 Task: Put "Image B" in They-Face off with Action in Action Trailer
Action: Mouse moved to (206, 67)
Screenshot: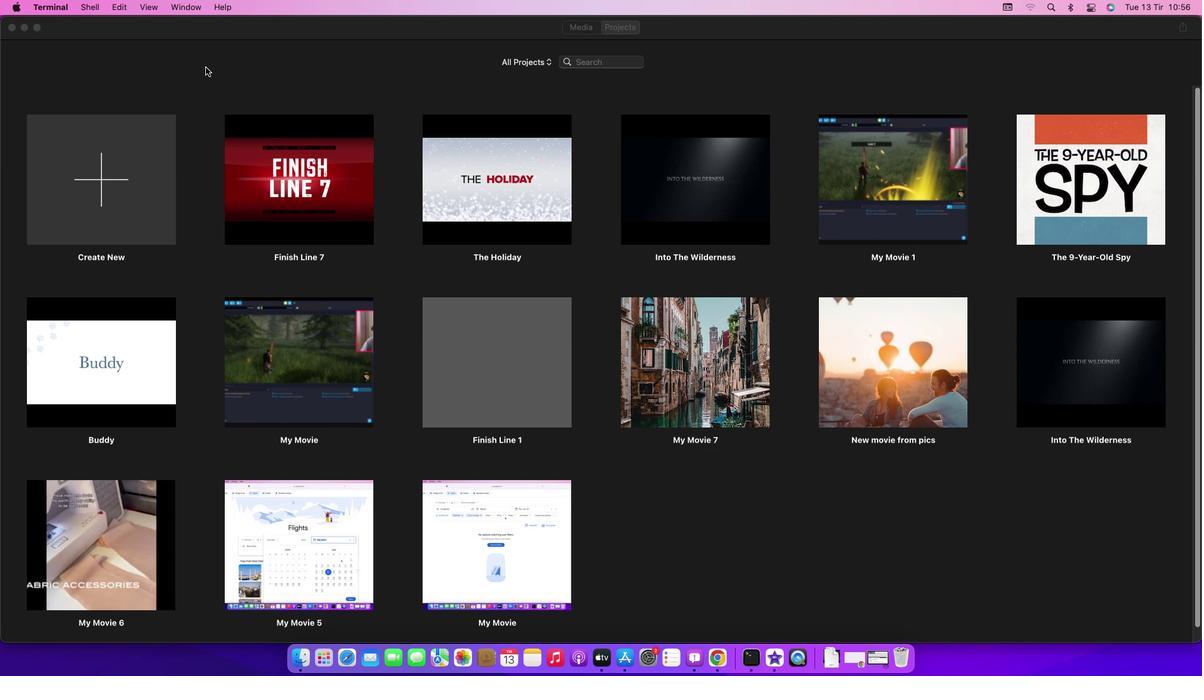 
Action: Mouse pressed left at (206, 67)
Screenshot: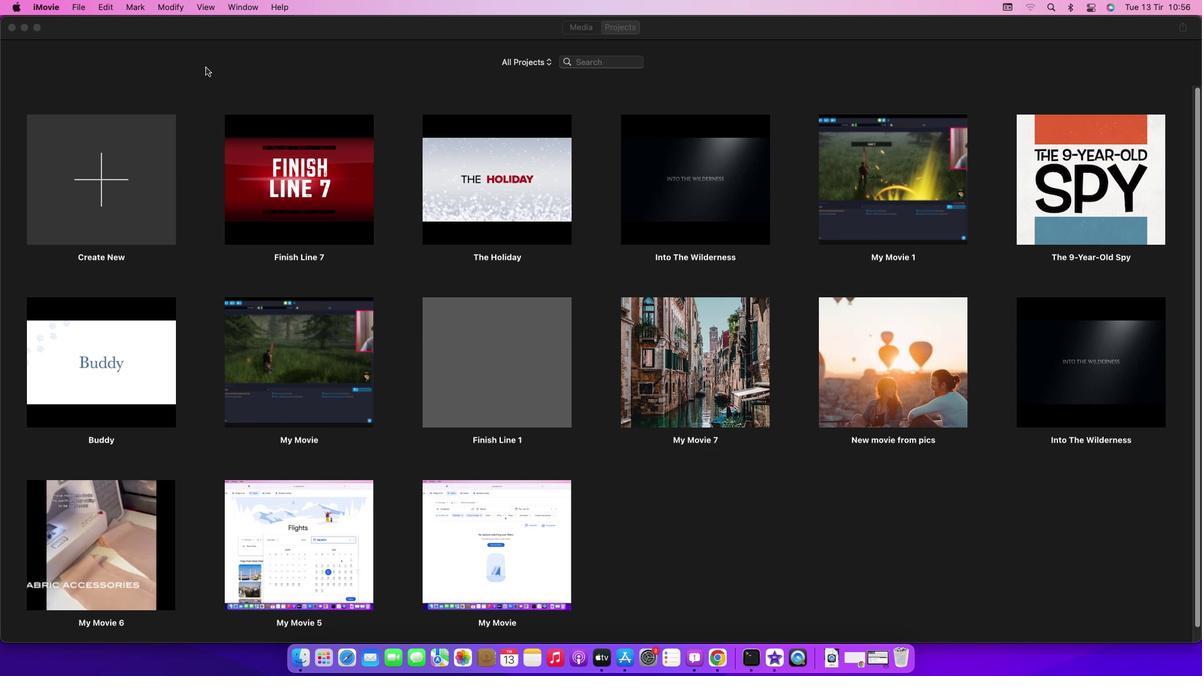 
Action: Mouse moved to (75, 10)
Screenshot: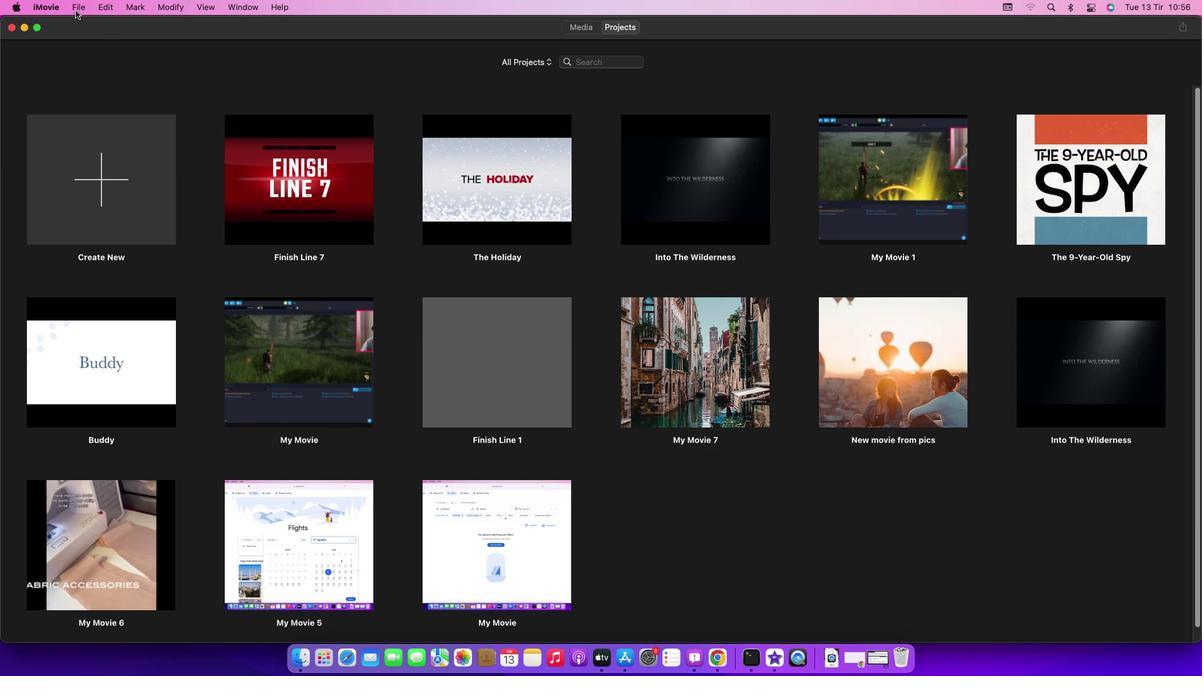 
Action: Mouse pressed left at (75, 10)
Screenshot: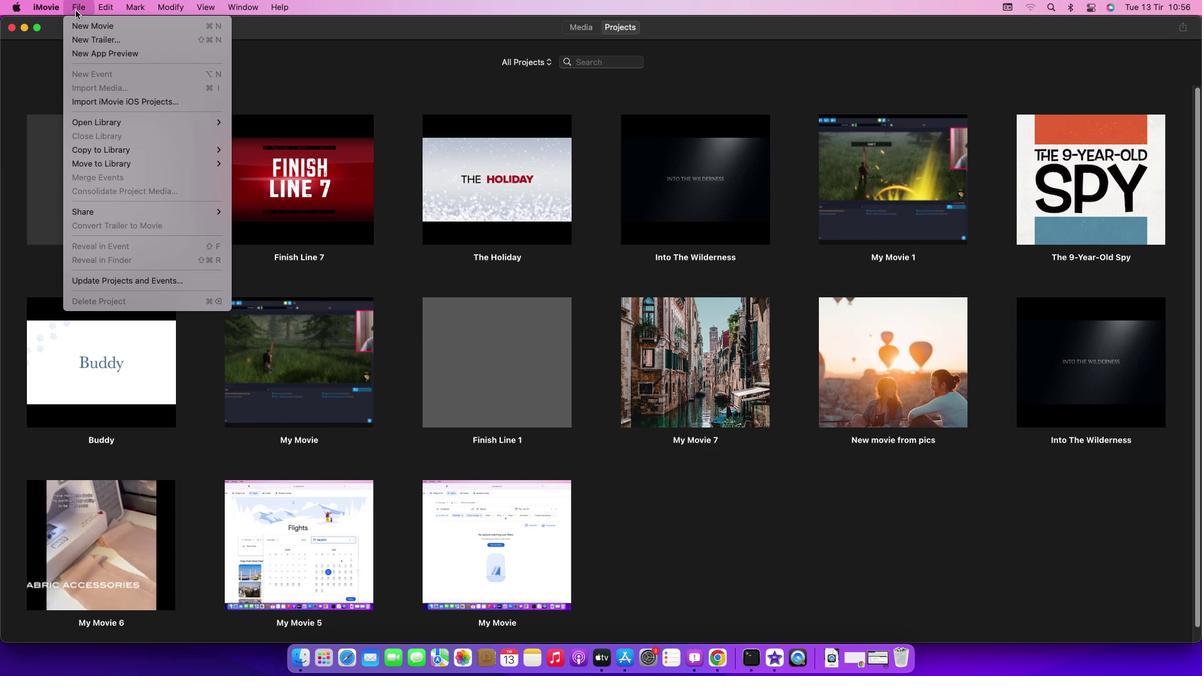 
Action: Mouse moved to (96, 37)
Screenshot: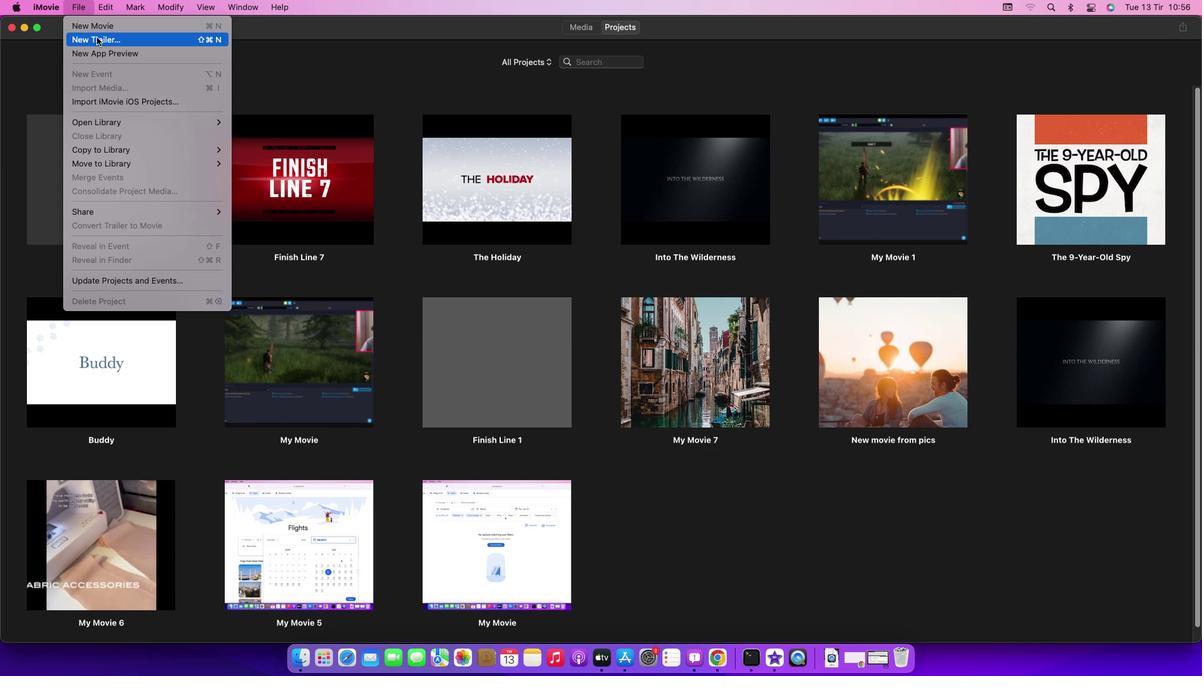 
Action: Mouse pressed left at (96, 37)
Screenshot: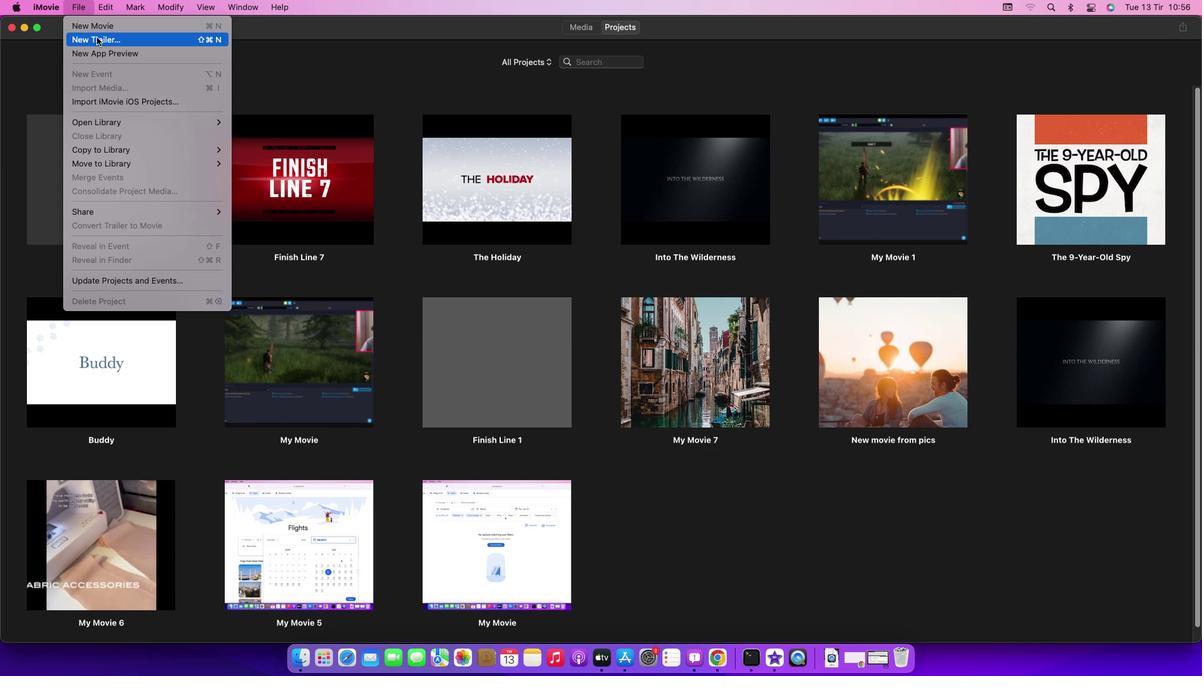 
Action: Mouse moved to (717, 353)
Screenshot: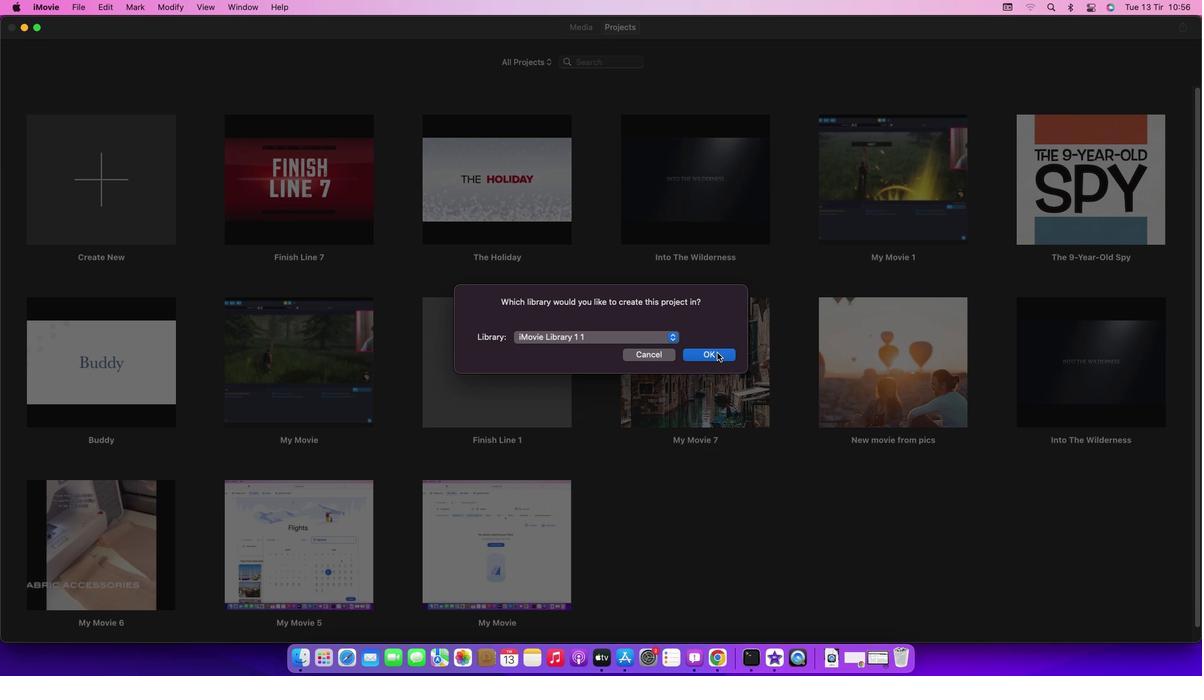 
Action: Mouse pressed left at (717, 353)
Screenshot: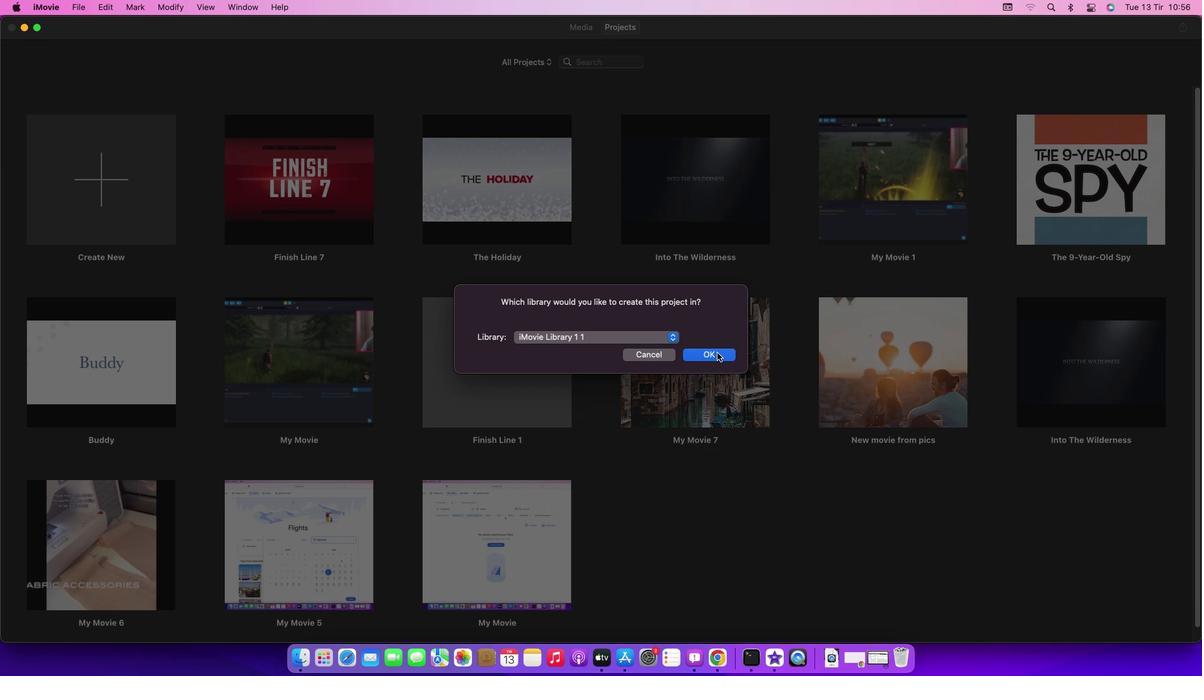 
Action: Mouse moved to (364, 254)
Screenshot: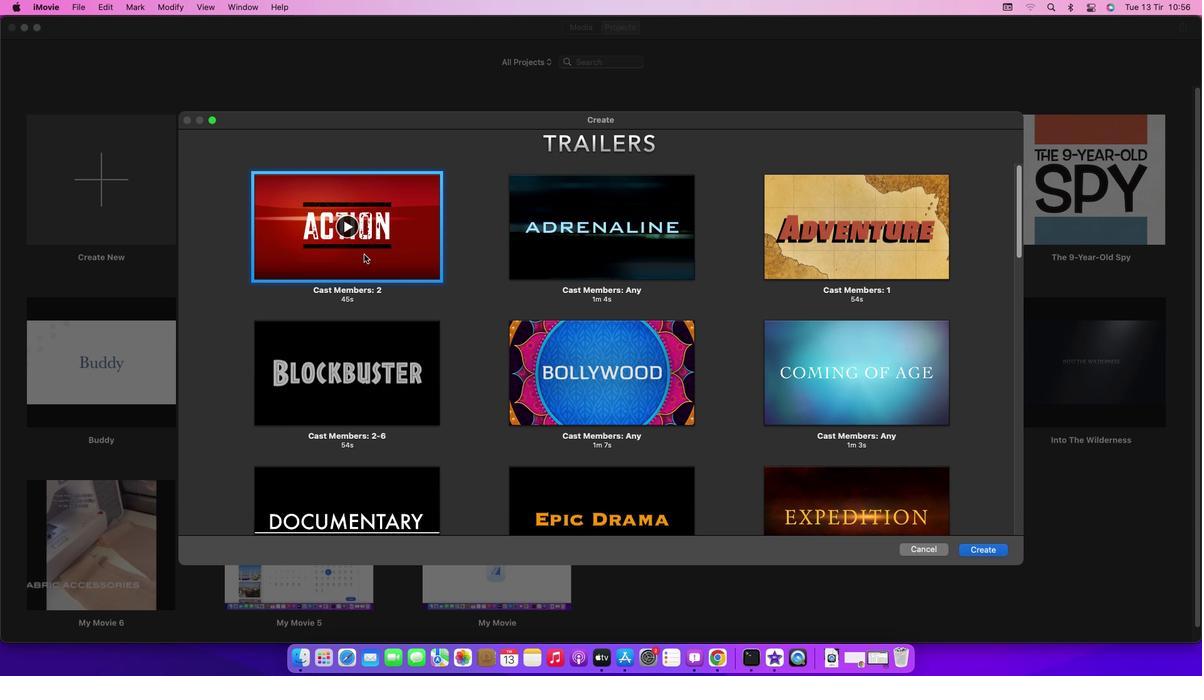 
Action: Mouse pressed left at (364, 254)
Screenshot: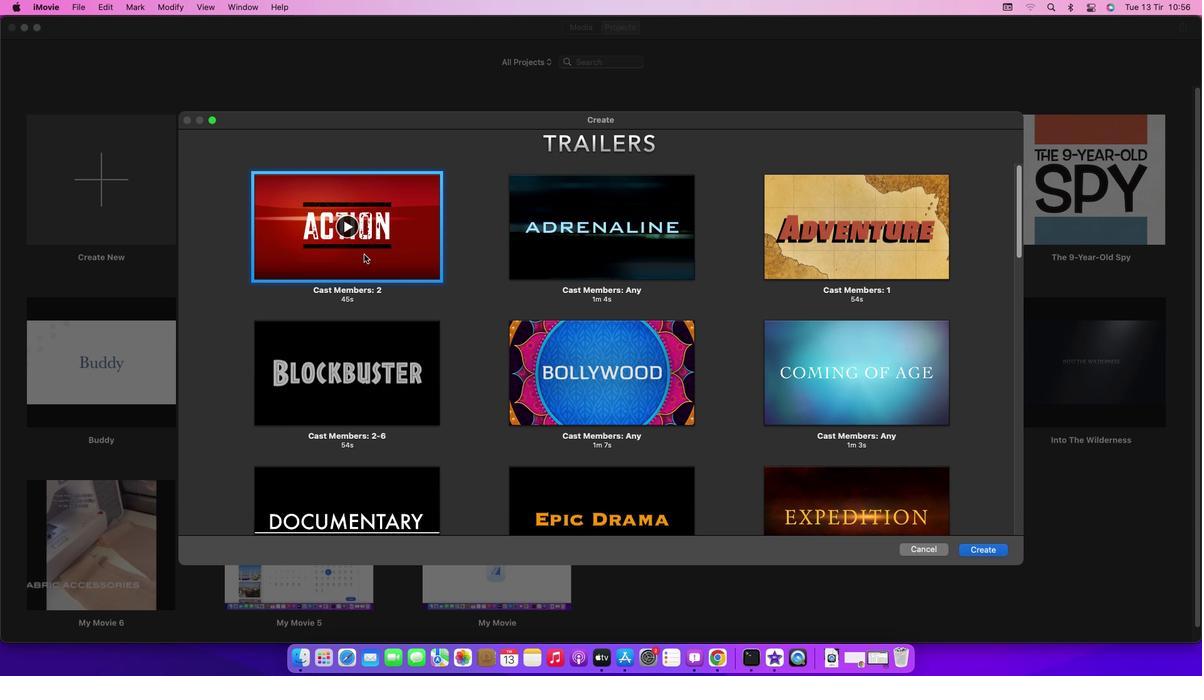
Action: Mouse moved to (1001, 555)
Screenshot: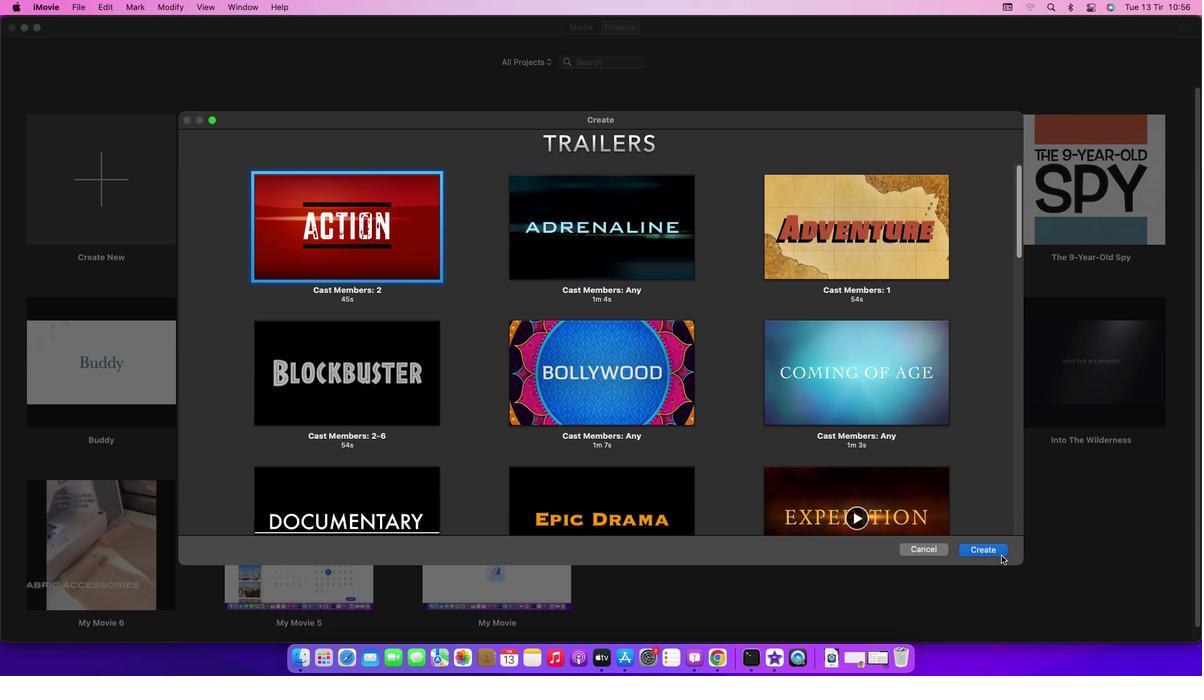 
Action: Mouse pressed left at (1001, 555)
Screenshot: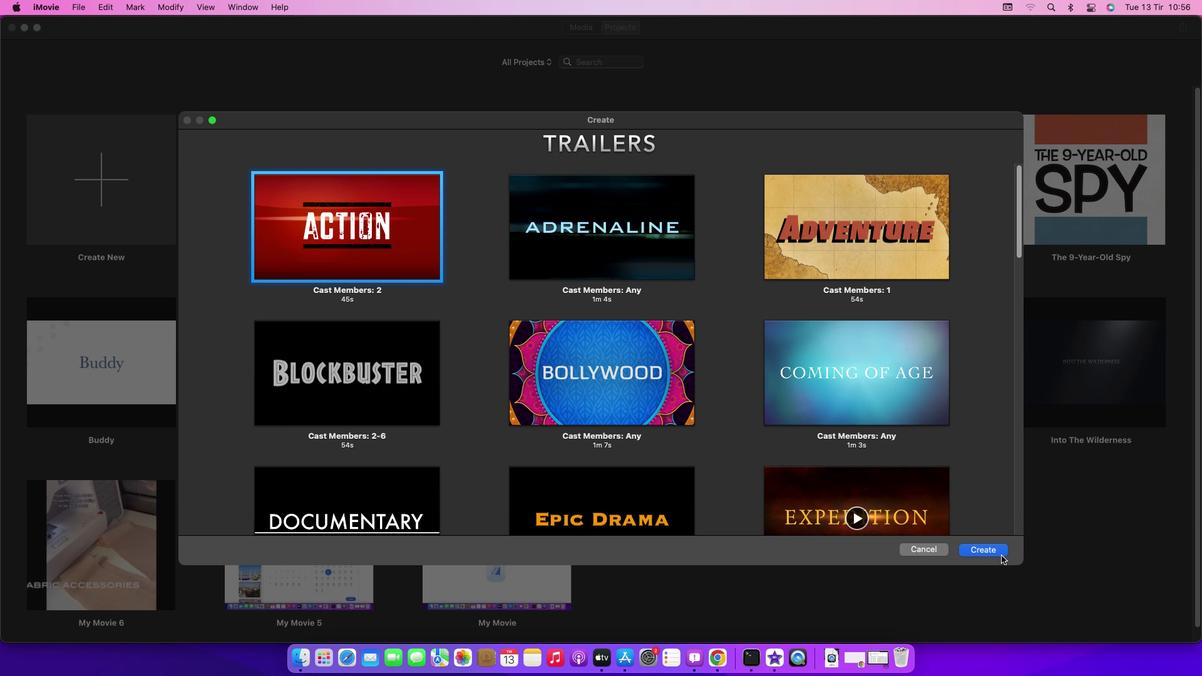 
Action: Mouse moved to (569, 371)
Screenshot: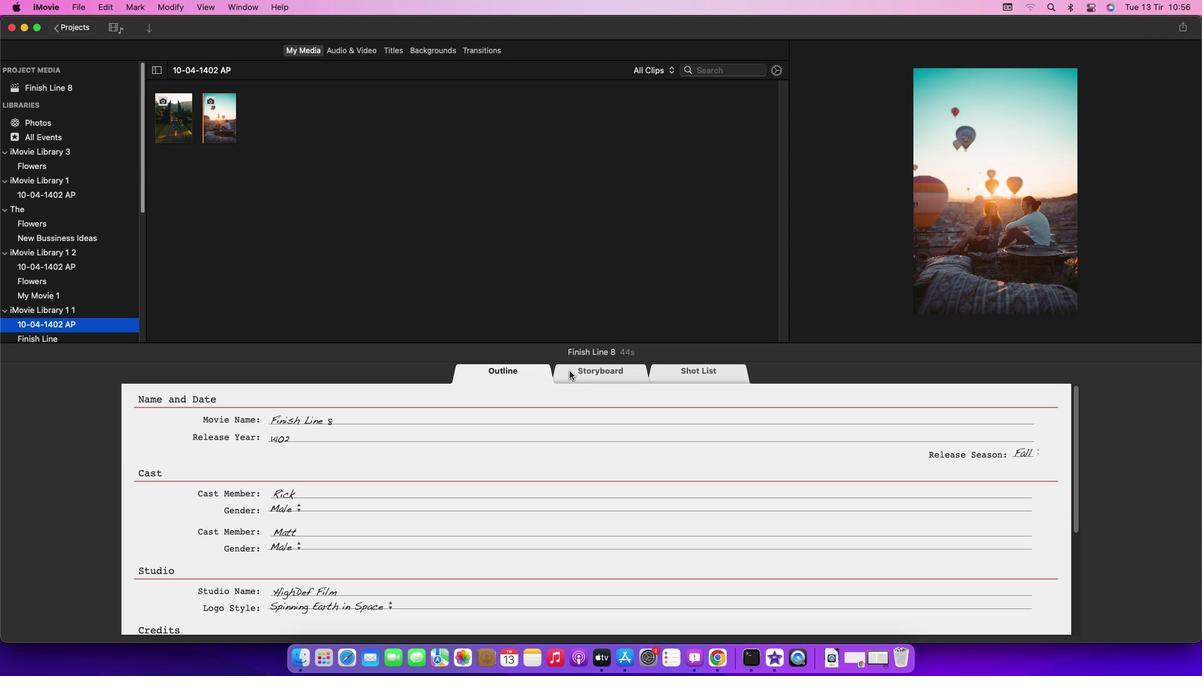 
Action: Mouse pressed left at (569, 371)
Screenshot: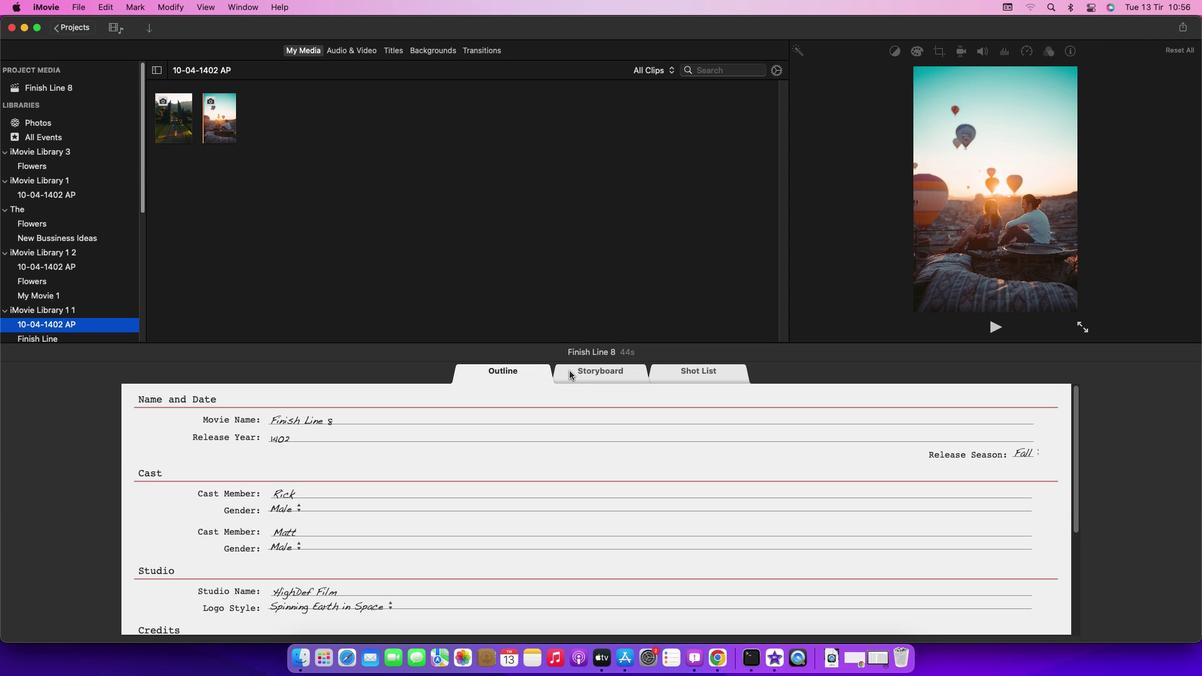 
Action: Mouse moved to (455, 483)
Screenshot: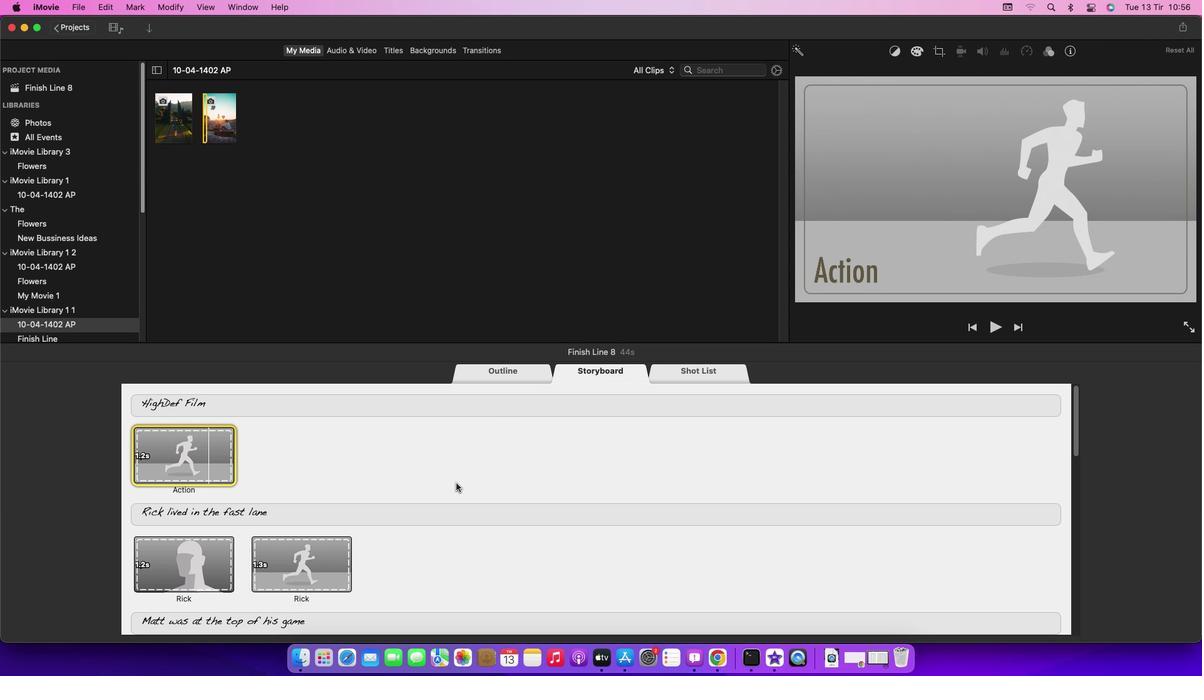 
Action: Mouse scrolled (455, 483) with delta (0, 0)
Screenshot: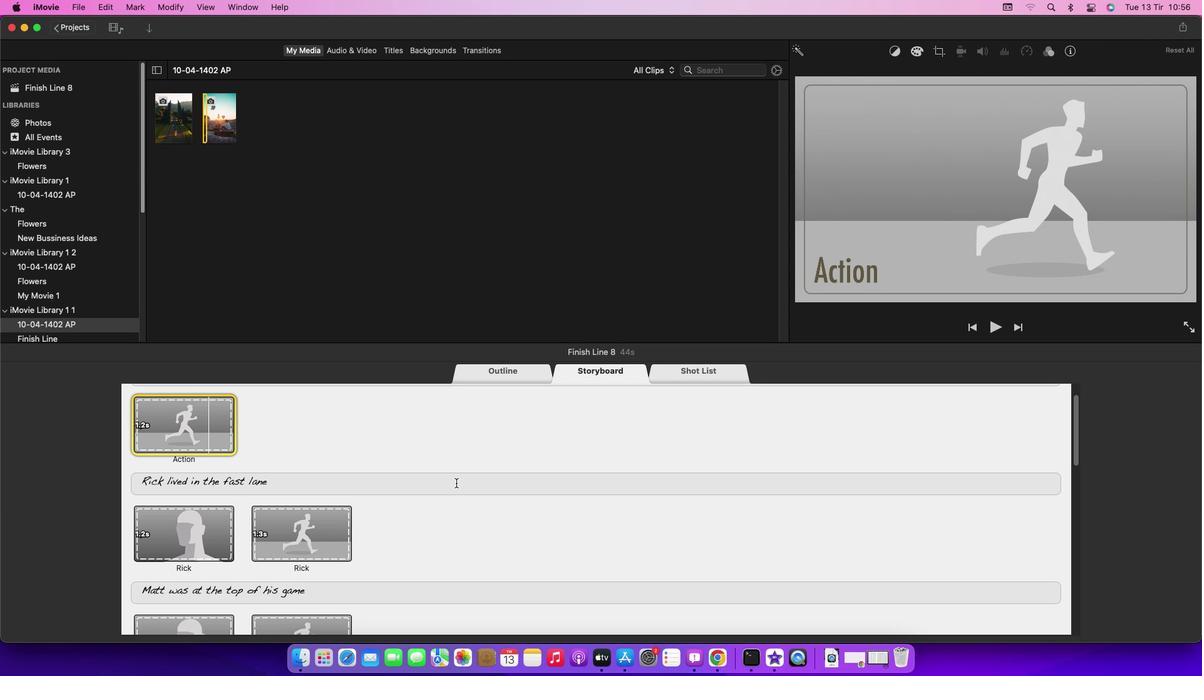 
Action: Mouse scrolled (455, 483) with delta (0, 0)
Screenshot: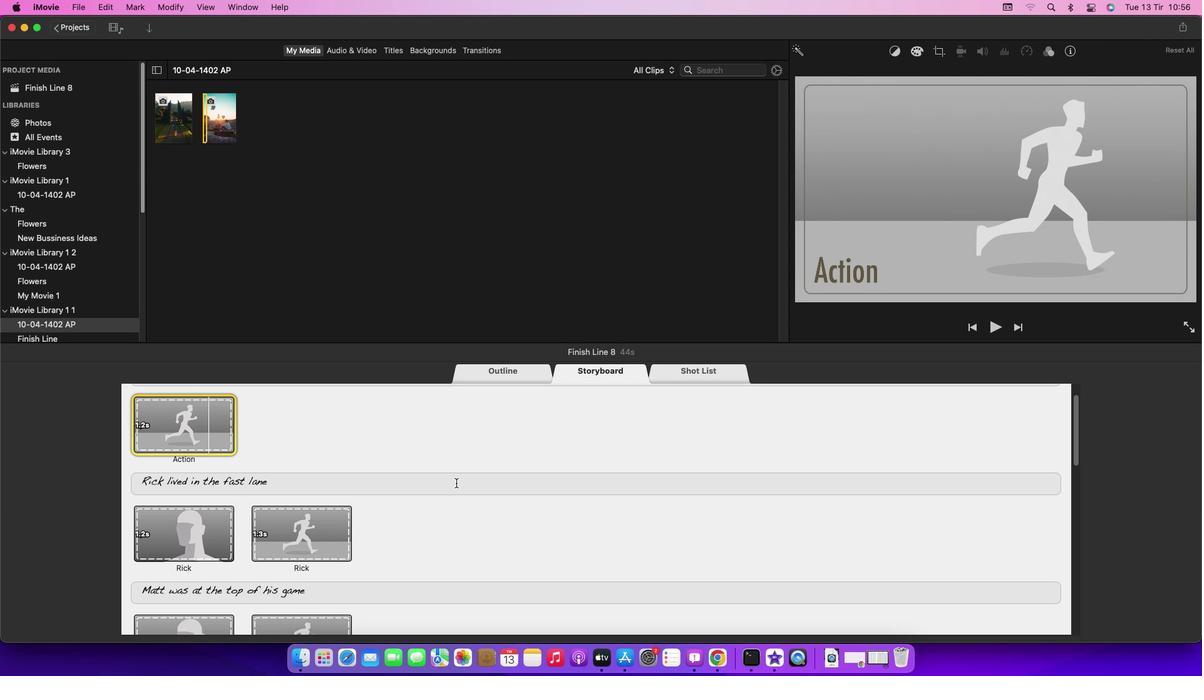 
Action: Mouse scrolled (455, 483) with delta (0, -1)
Screenshot: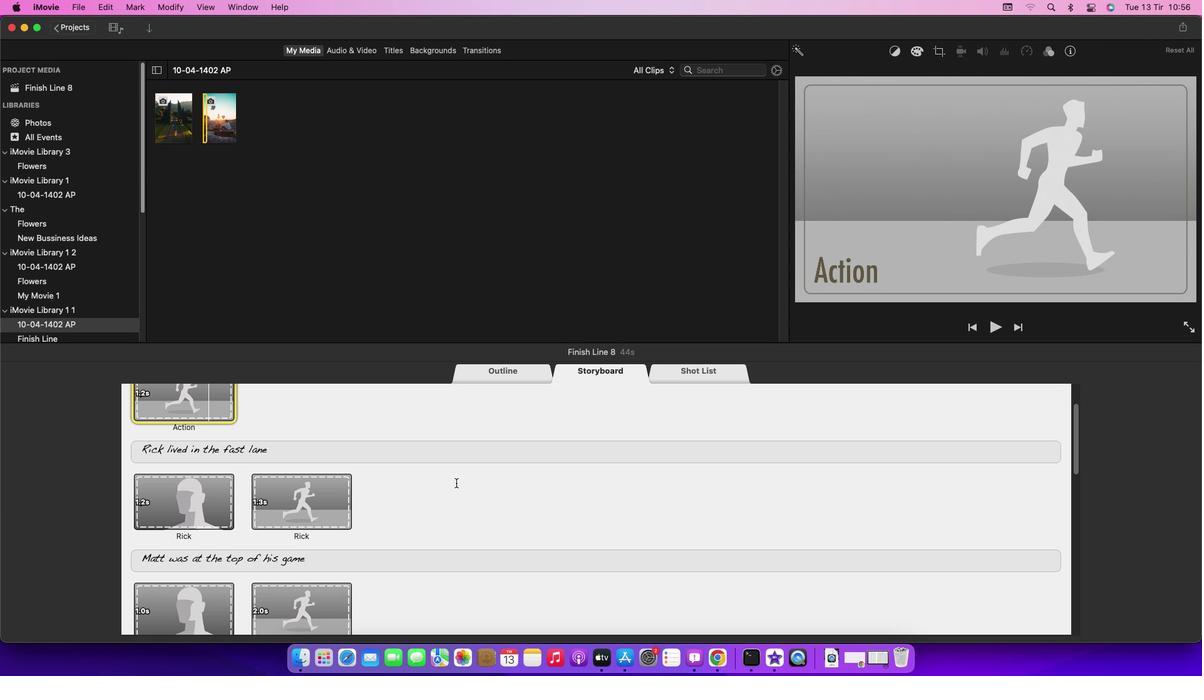 
Action: Mouse scrolled (455, 483) with delta (0, -3)
Screenshot: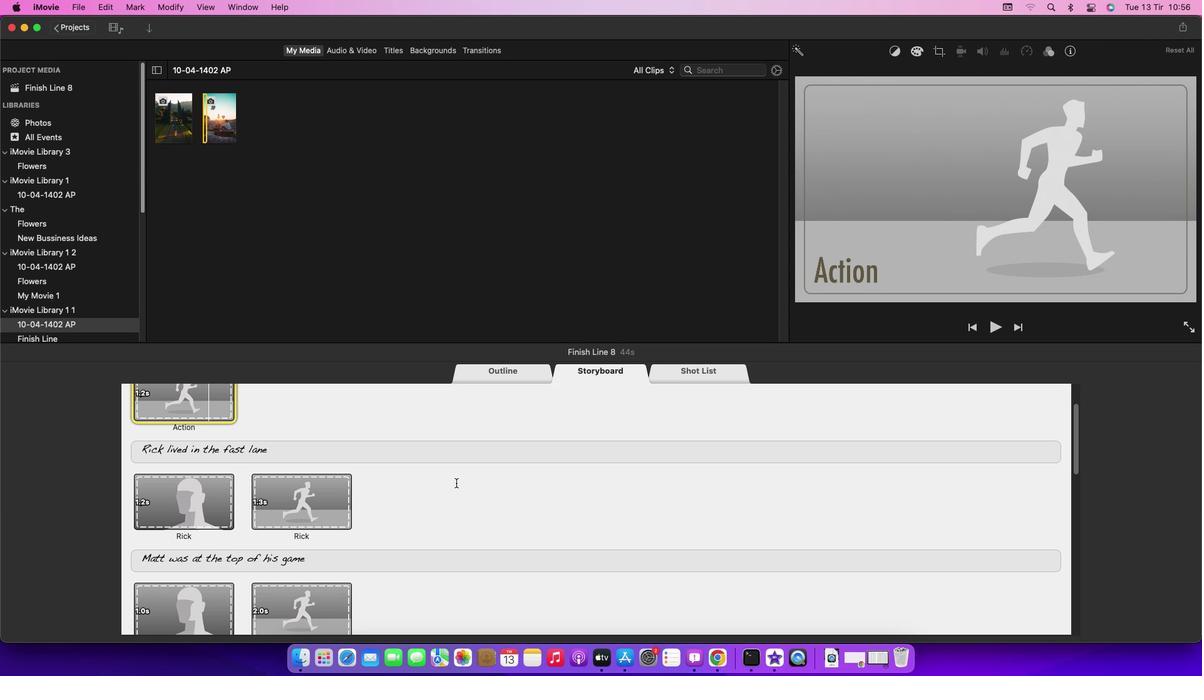 
Action: Mouse scrolled (455, 483) with delta (0, 0)
Screenshot: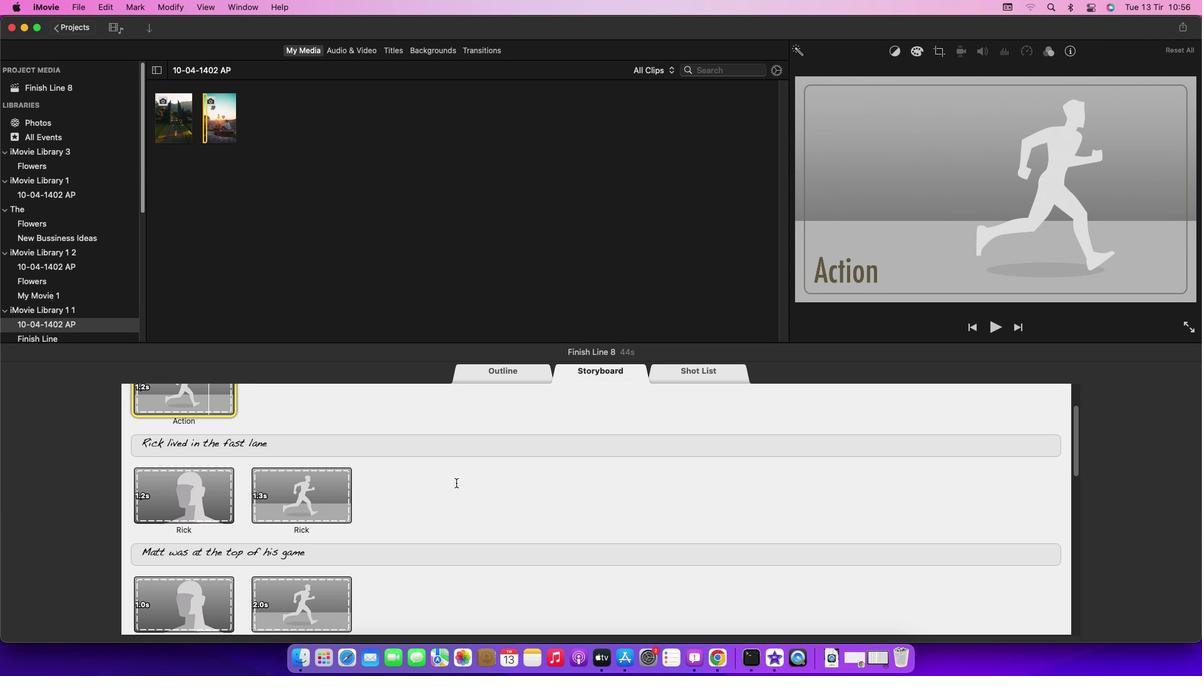 
Action: Mouse scrolled (455, 483) with delta (0, 0)
Screenshot: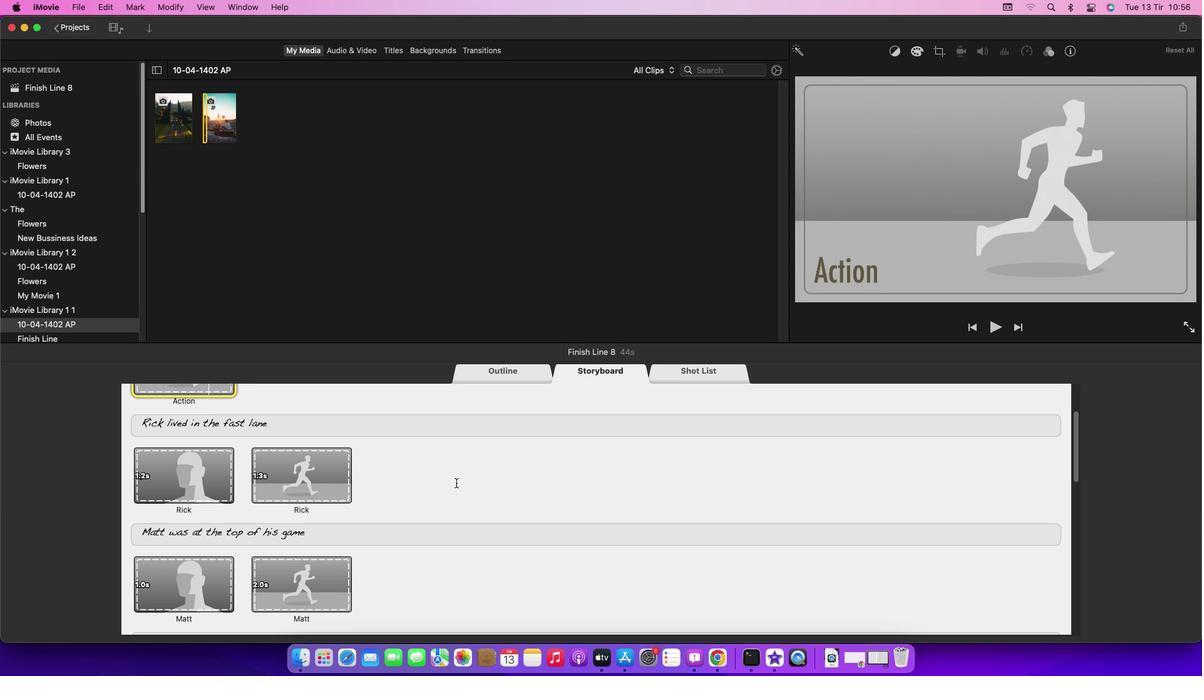
Action: Mouse scrolled (455, 483) with delta (0, -1)
Screenshot: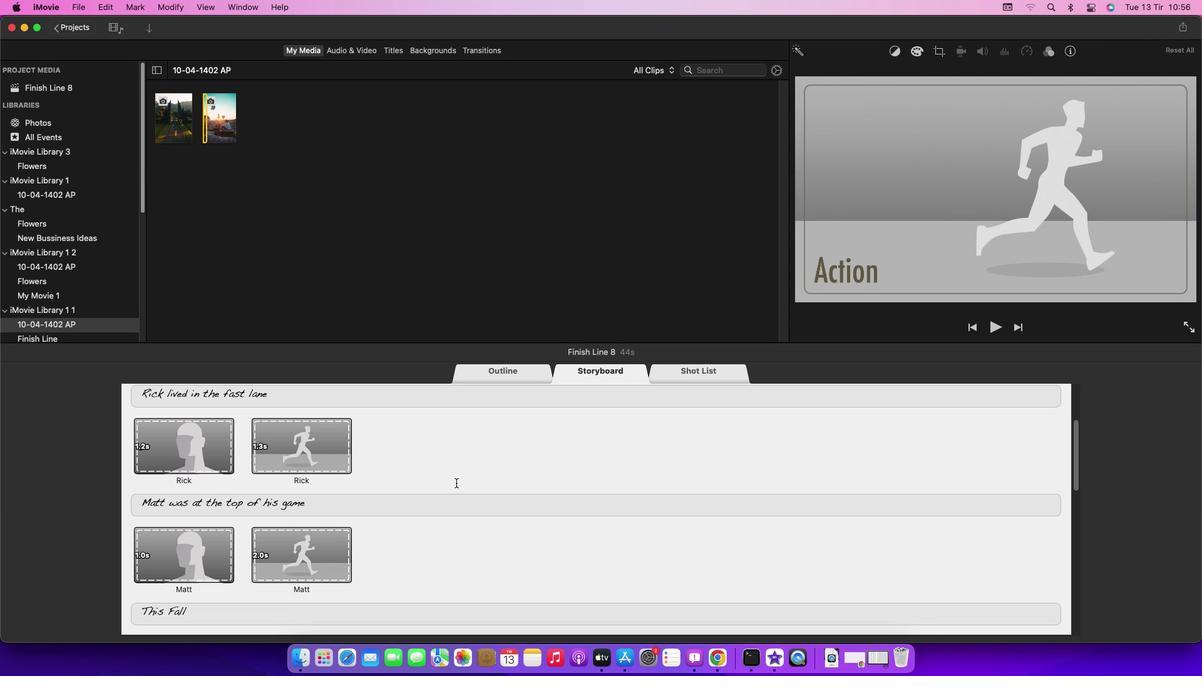 
Action: Mouse scrolled (455, 483) with delta (0, -2)
Screenshot: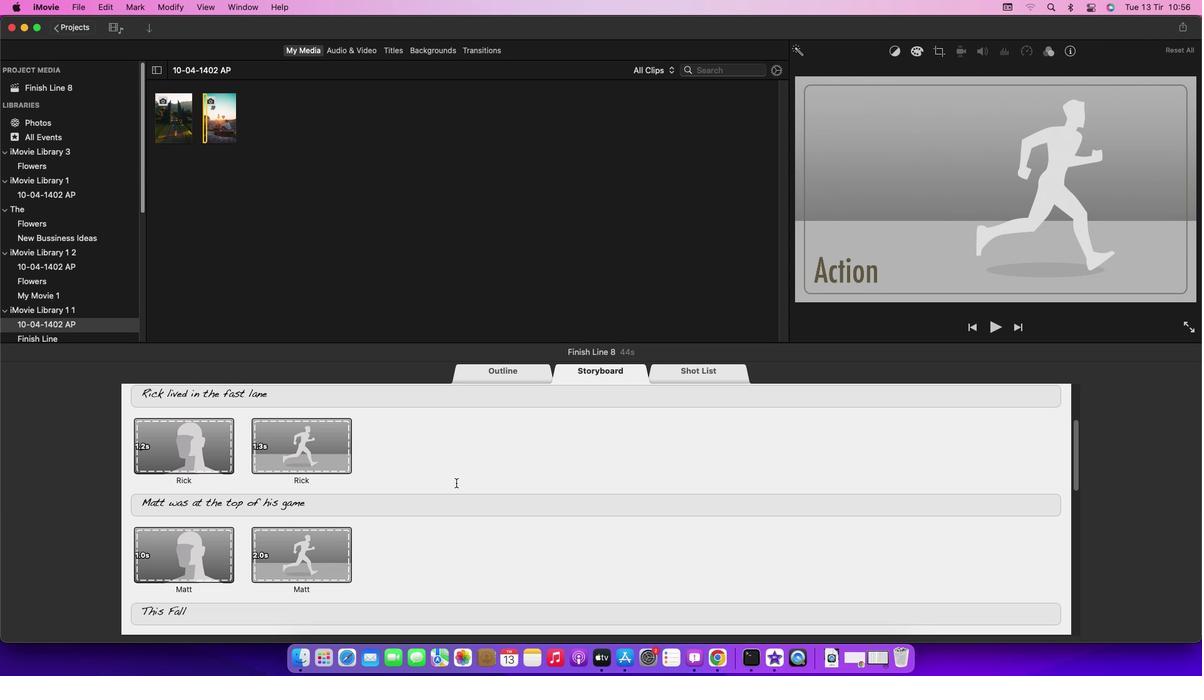 
Action: Mouse scrolled (455, 483) with delta (0, 0)
Screenshot: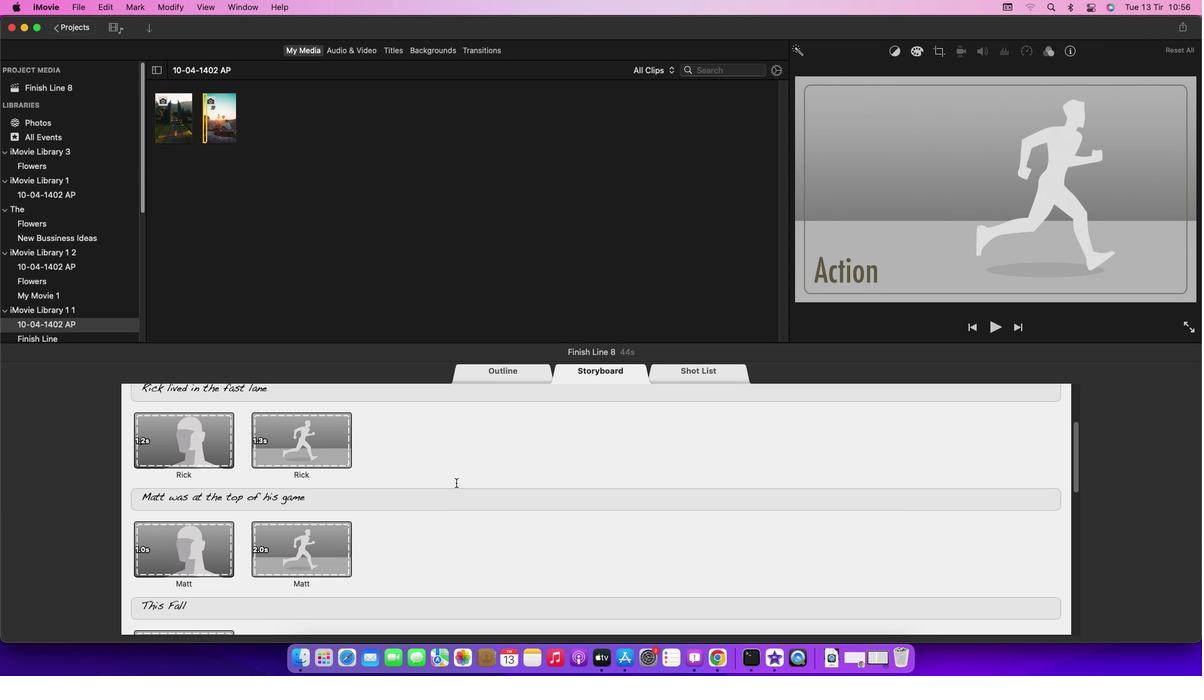 
Action: Mouse scrolled (455, 483) with delta (0, 0)
Screenshot: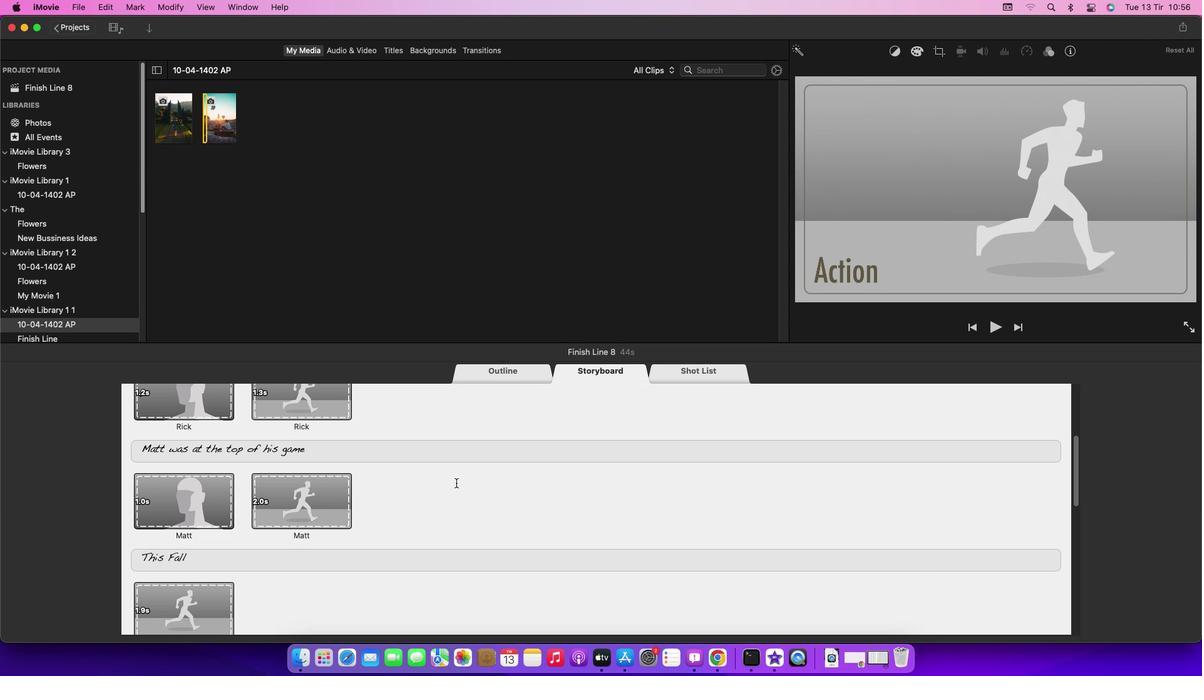 
Action: Mouse scrolled (455, 483) with delta (0, -1)
Screenshot: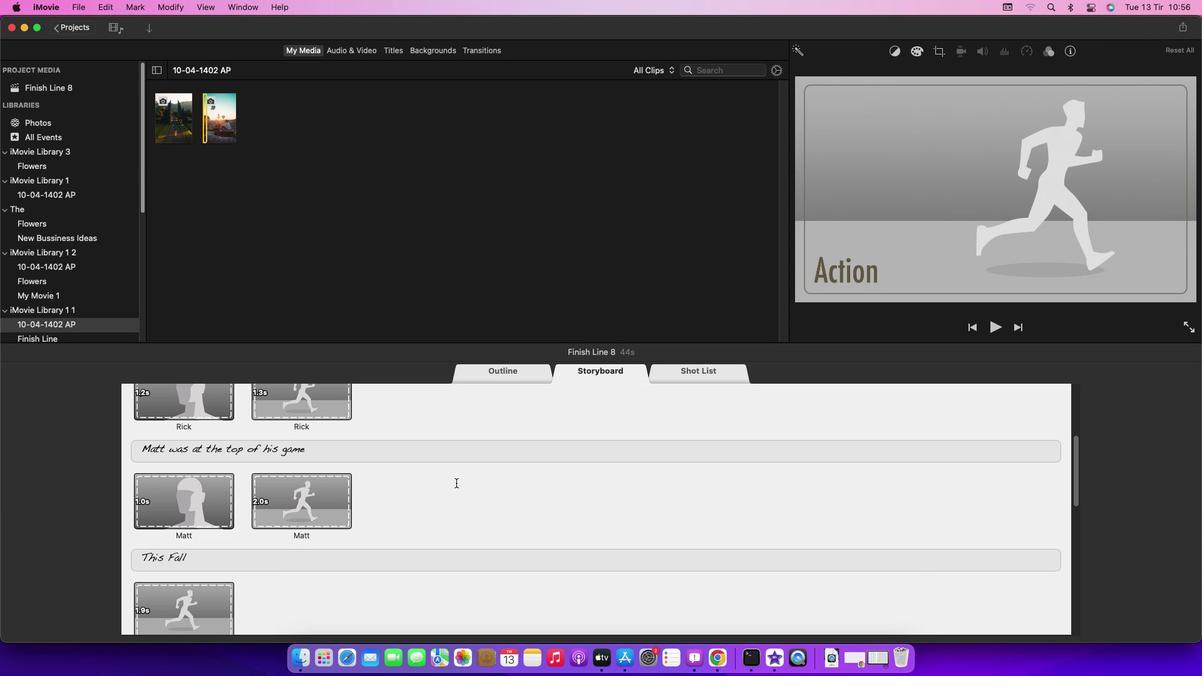 
Action: Mouse scrolled (455, 483) with delta (0, -2)
Screenshot: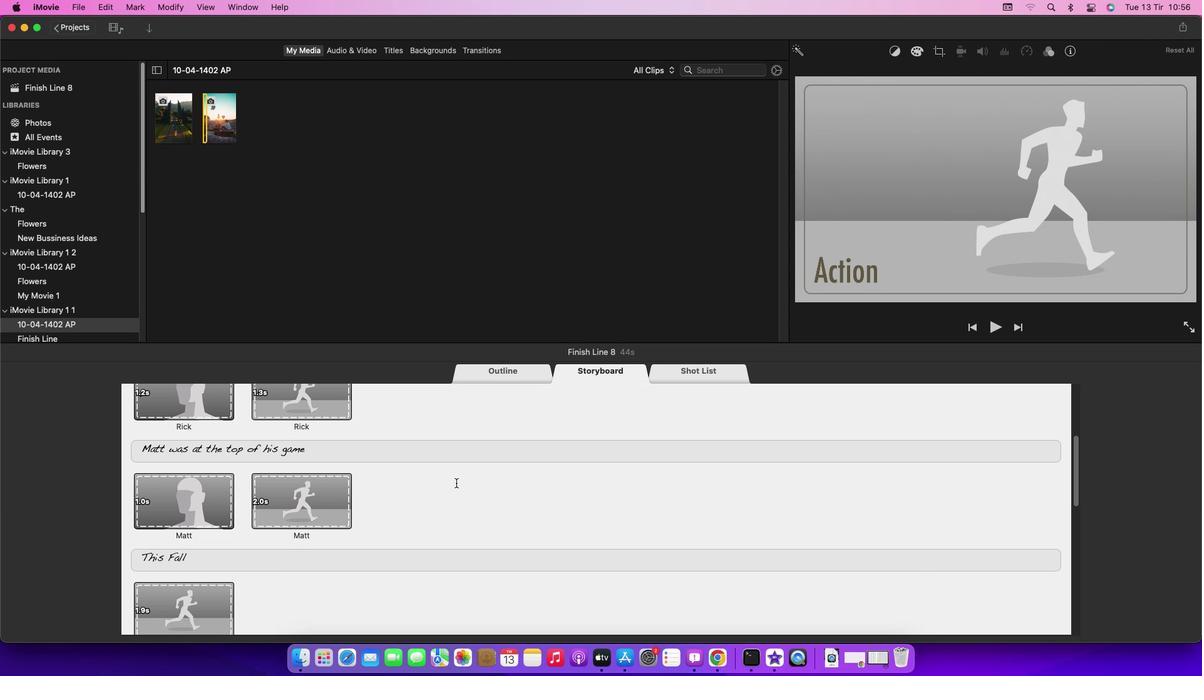 
Action: Mouse scrolled (455, 483) with delta (0, 0)
Screenshot: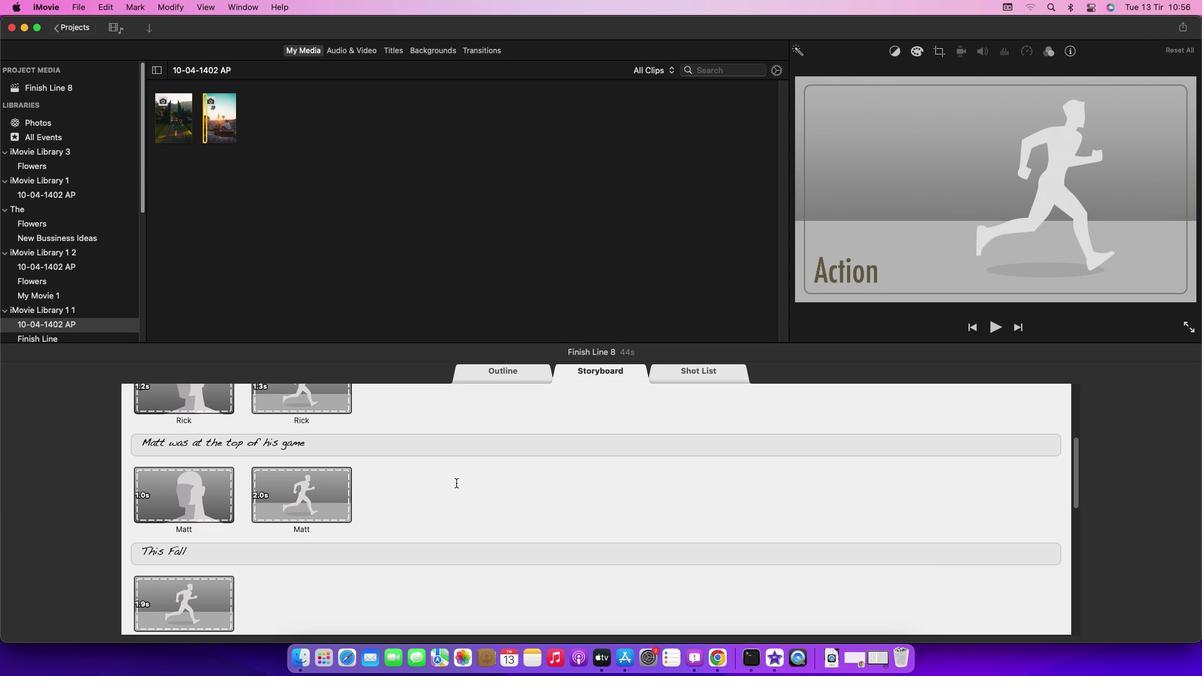 
Action: Mouse scrolled (455, 483) with delta (0, 0)
Screenshot: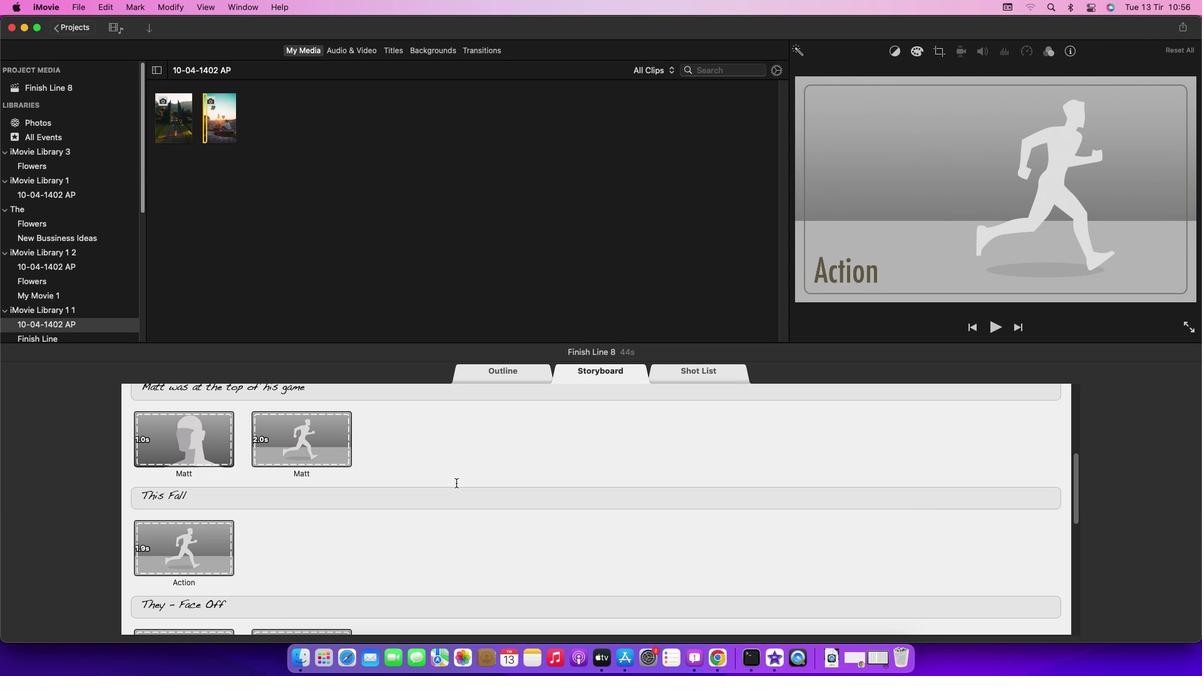 
Action: Mouse scrolled (455, 483) with delta (0, -1)
Screenshot: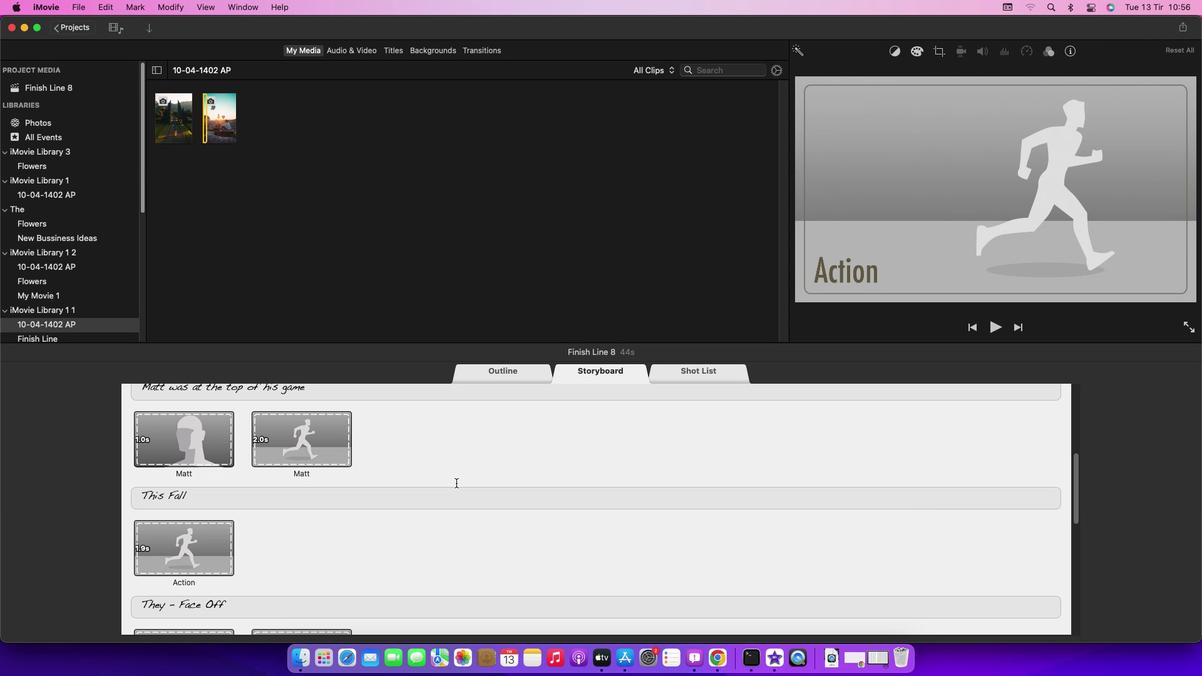
Action: Mouse scrolled (455, 483) with delta (0, -3)
Screenshot: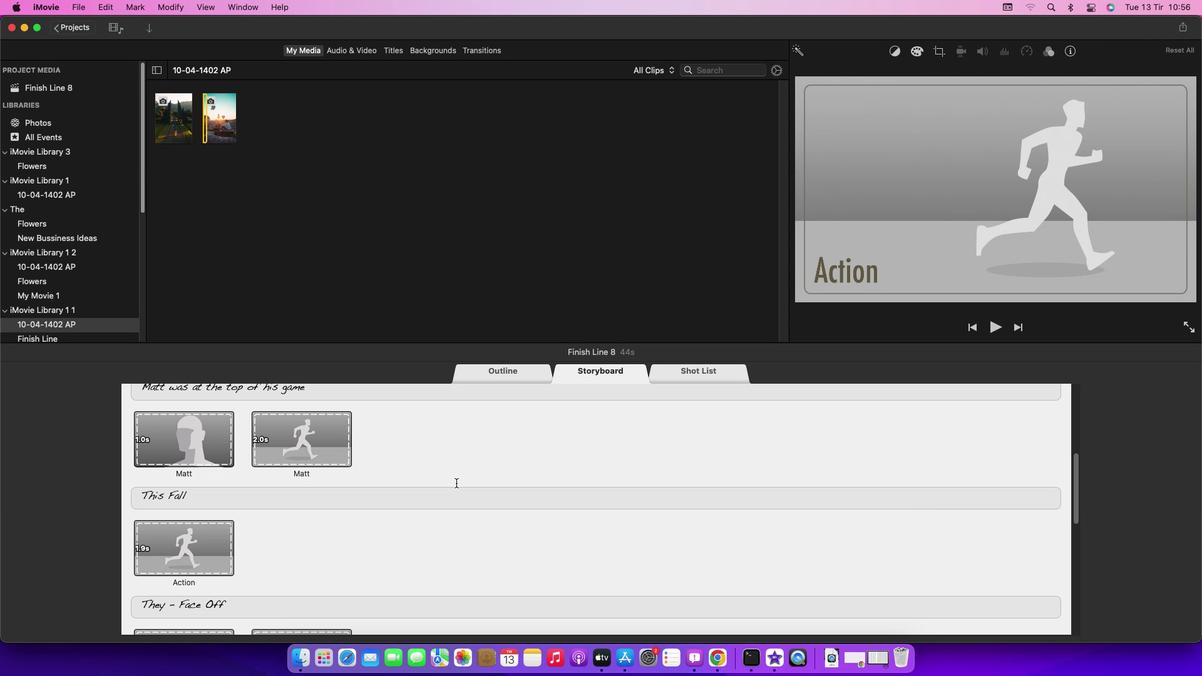
Action: Mouse scrolled (455, 483) with delta (0, 0)
Screenshot: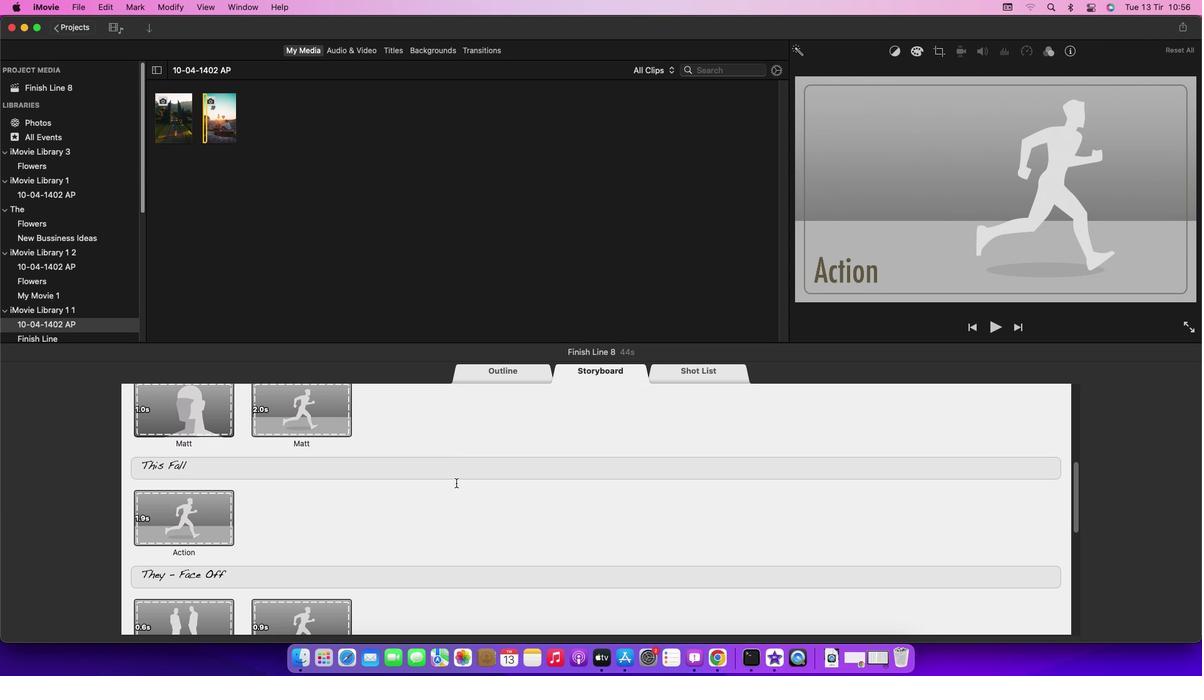 
Action: Mouse scrolled (455, 483) with delta (0, 0)
Screenshot: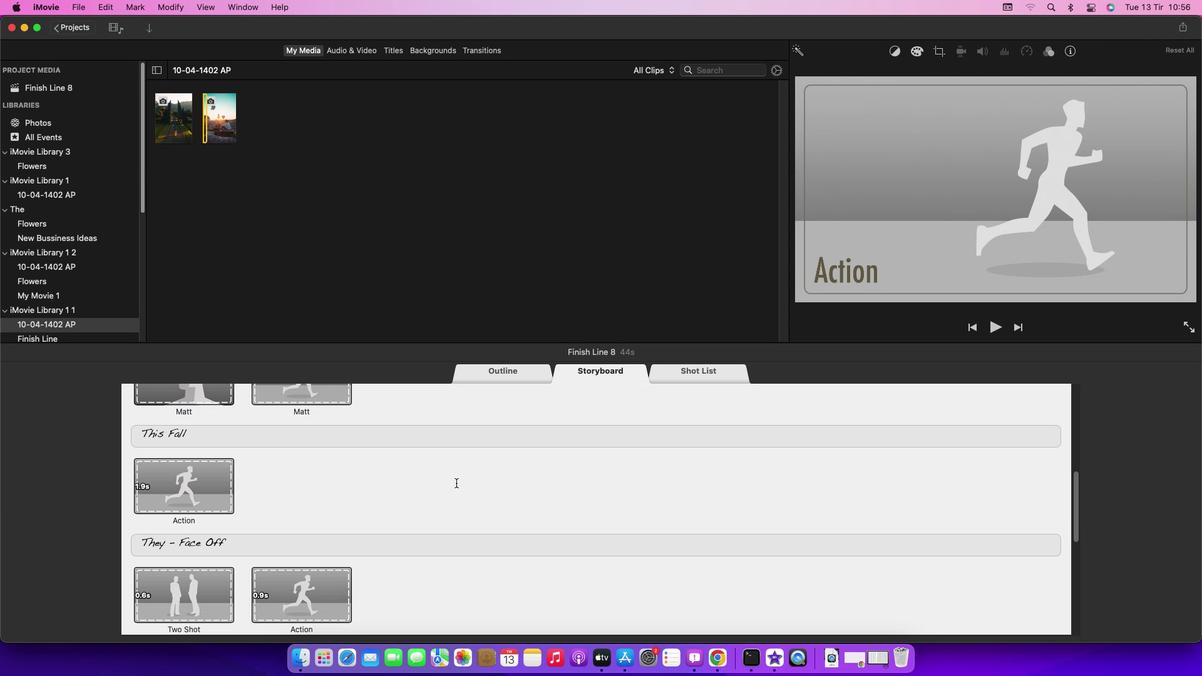 
Action: Mouse scrolled (455, 483) with delta (0, -1)
Screenshot: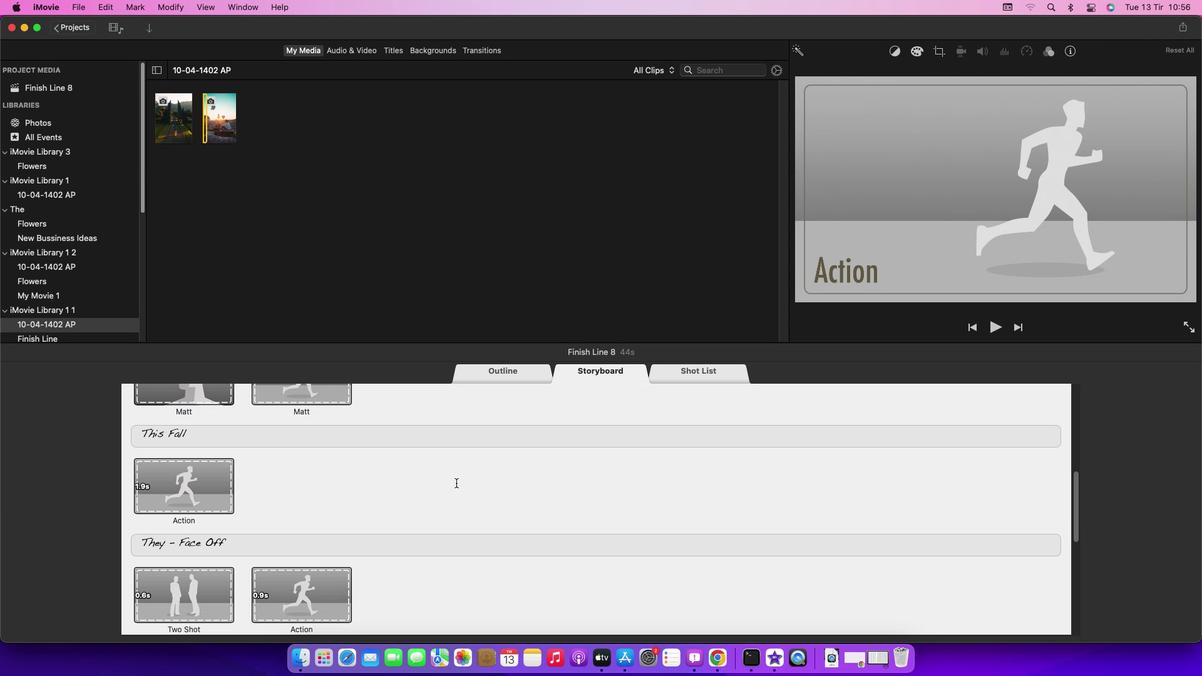 
Action: Mouse scrolled (455, 483) with delta (0, -3)
Screenshot: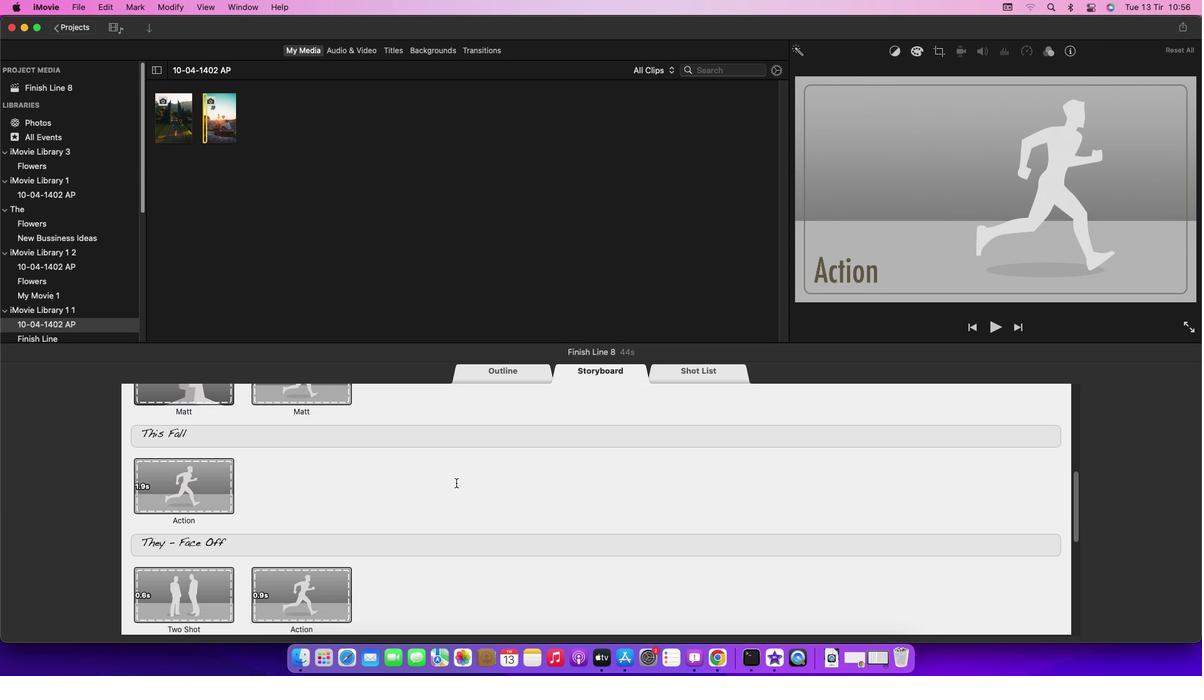 
Action: Mouse scrolled (455, 483) with delta (0, 0)
Screenshot: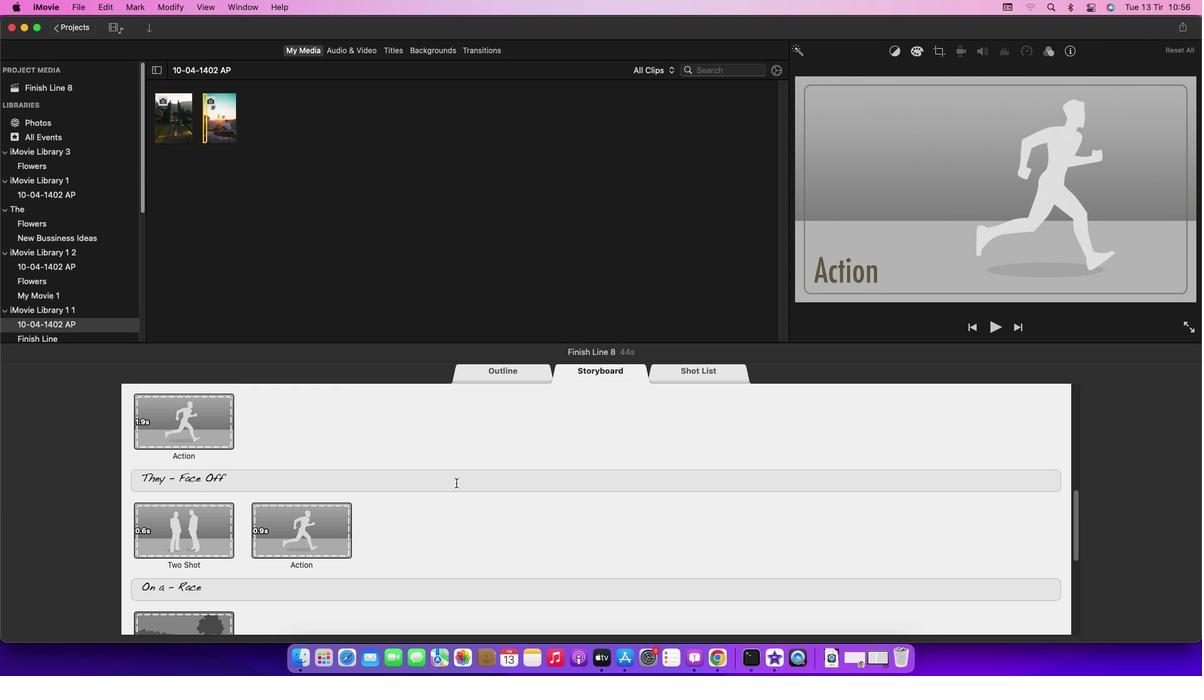 
Action: Mouse scrolled (455, 483) with delta (0, 0)
Screenshot: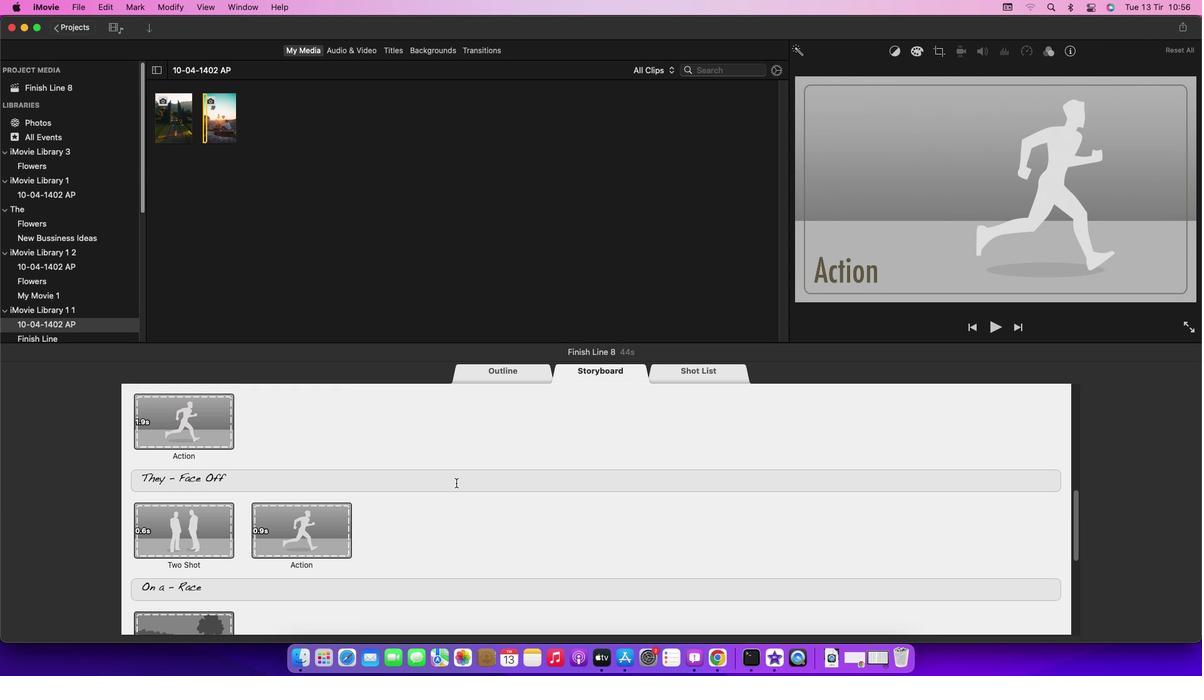 
Action: Mouse scrolled (455, 483) with delta (0, -1)
Screenshot: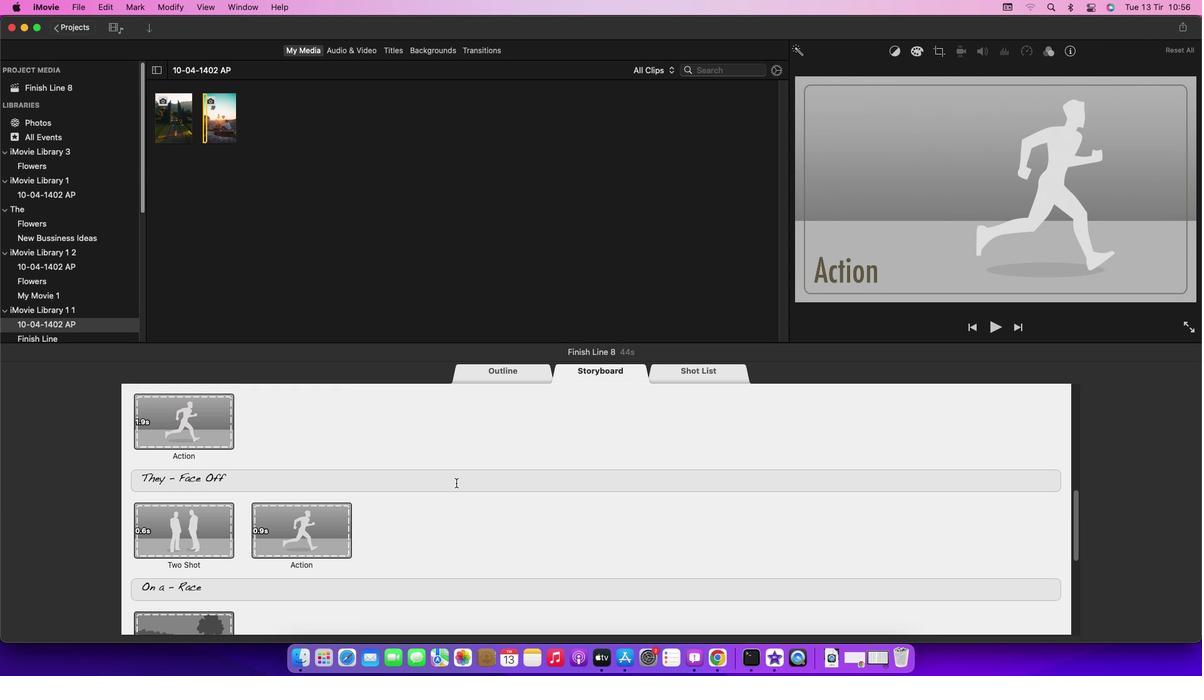 
Action: Mouse scrolled (455, 483) with delta (0, -3)
Screenshot: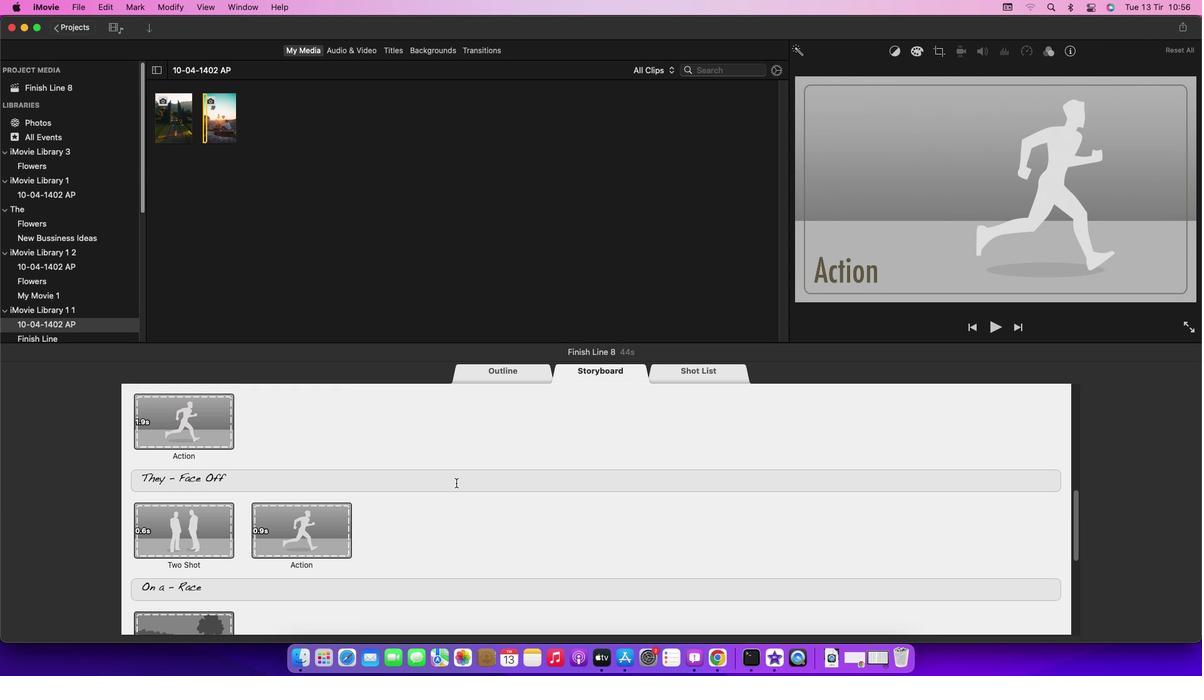 
Action: Mouse scrolled (455, 483) with delta (0, -3)
Screenshot: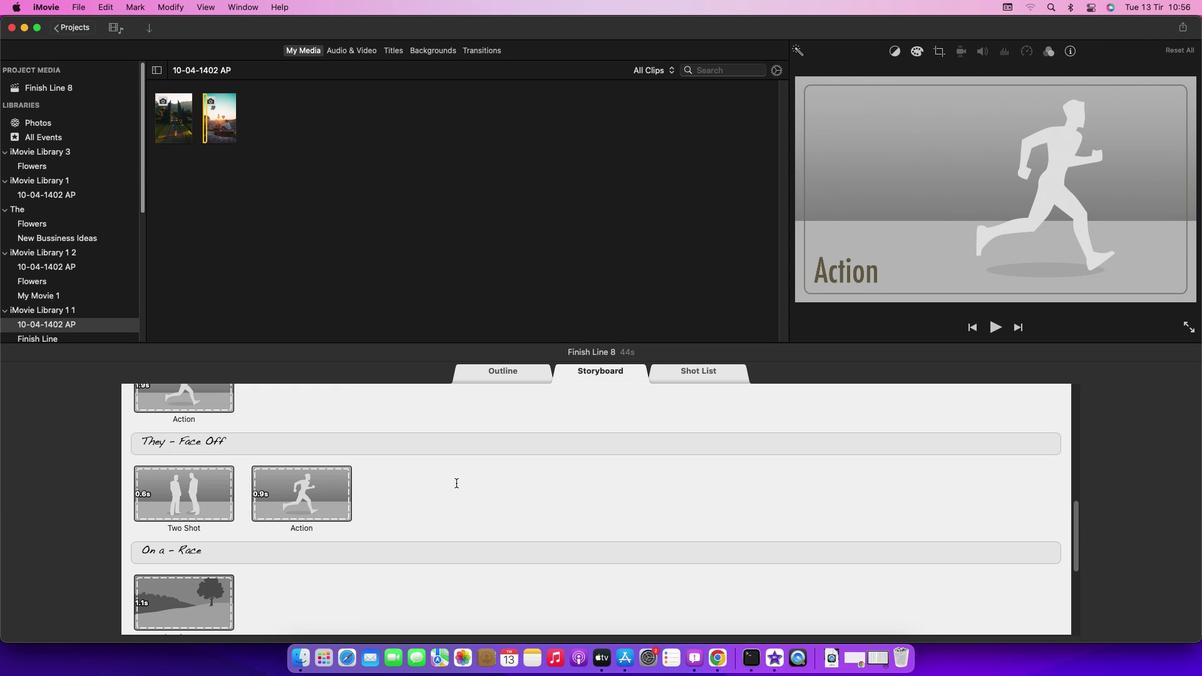 
Action: Mouse moved to (305, 504)
Screenshot: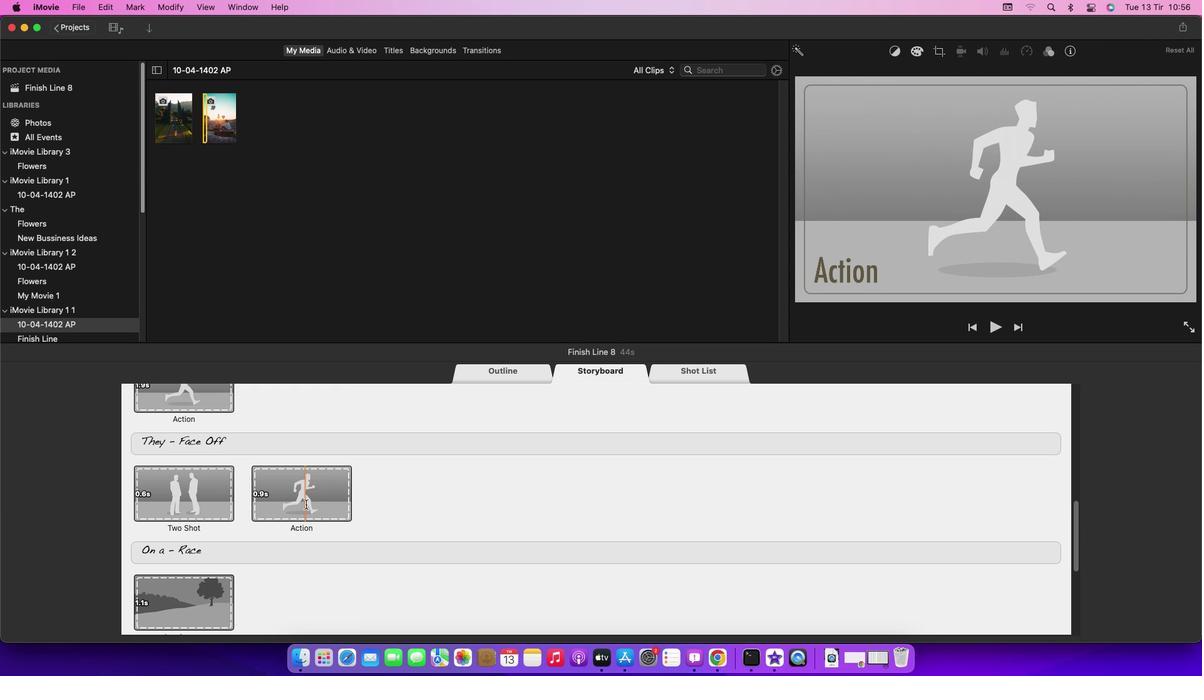 
Action: Mouse pressed left at (305, 504)
Screenshot: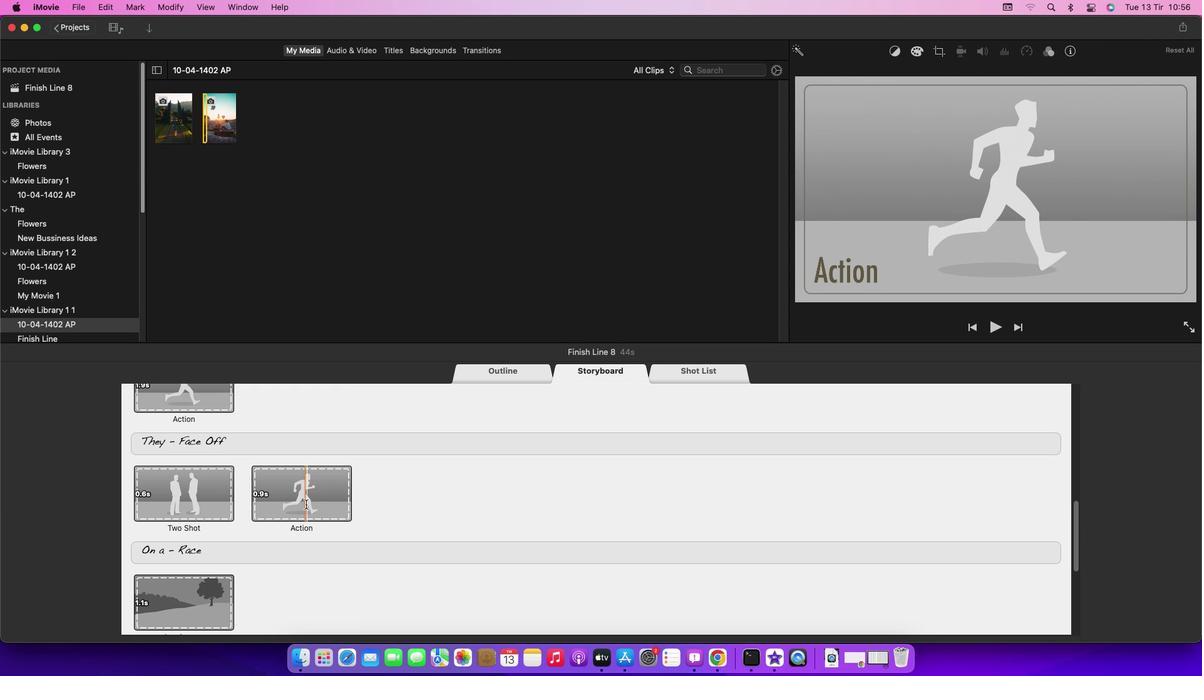 
Action: Mouse moved to (176, 135)
Screenshot: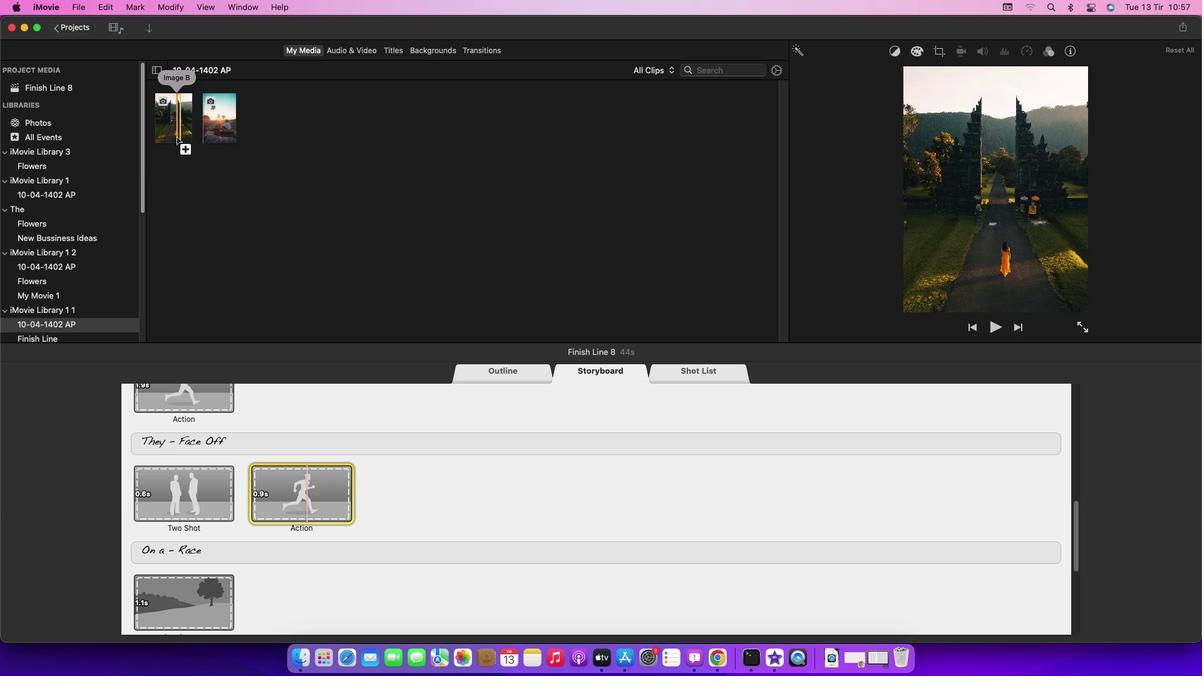 
Action: Mouse pressed left at (176, 135)
Screenshot: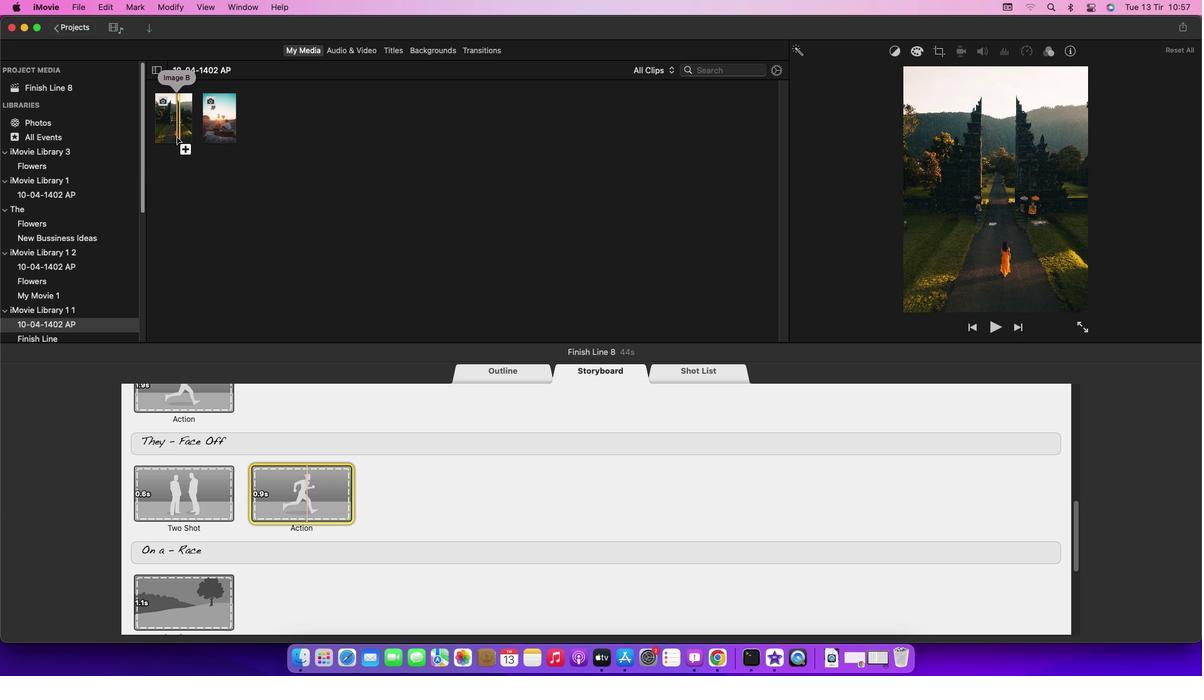 
Action: Mouse moved to (390, 169)
Screenshot: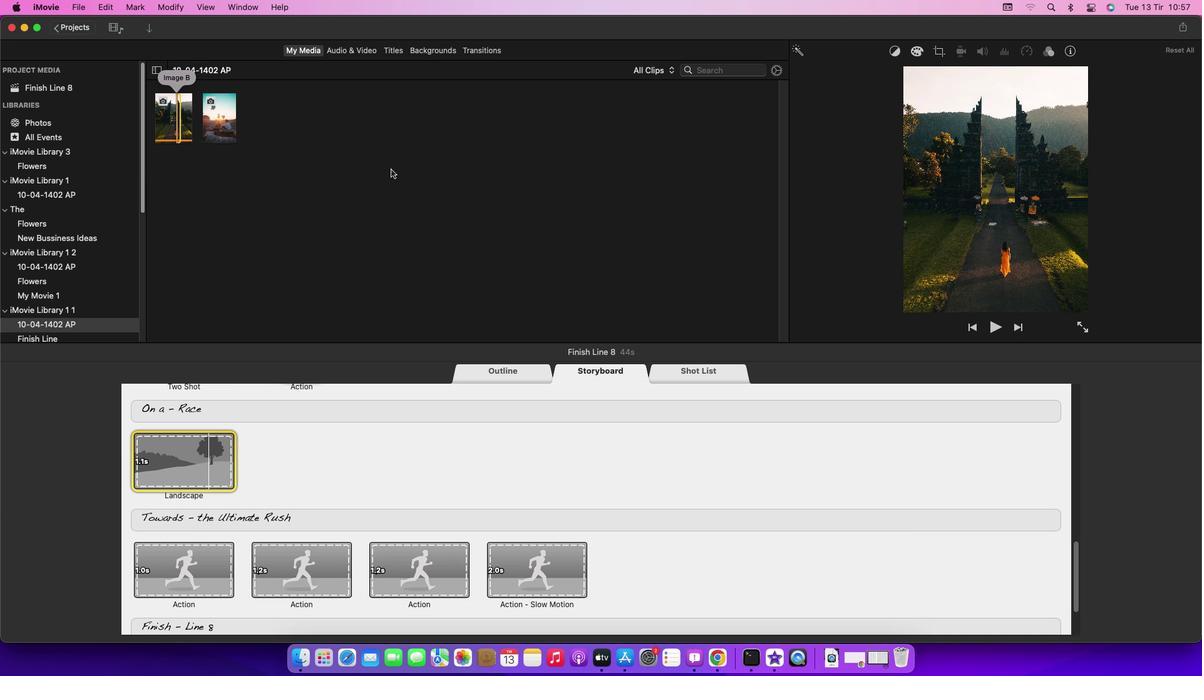 
